 Task: Open Card Manufacturing Performance Review in Board SaaS Sales Strategies to Workspace Crowdfunding Platforms and add a team member Softage.1@softage.net, a label Orange, a checklist Artificial Intelligence, an attachment from your computer, a color Orange and finally, add a card description 'Research and develop new pricing strategy for premium product line' and a comment 'Let us approach this task with a sense of urgency and importance, recognizing the impact it has on the overall project.'. Add a start date 'Jan 01, 1900' with a due date 'Jan 08, 1900'
Action: Mouse moved to (232, 136)
Screenshot: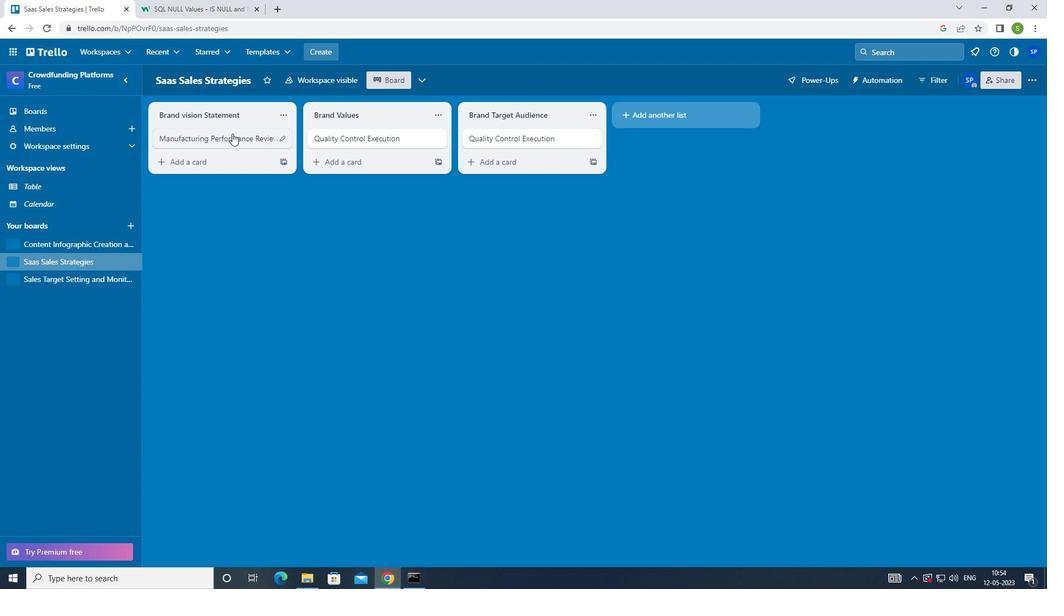
Action: Mouse pressed left at (232, 136)
Screenshot: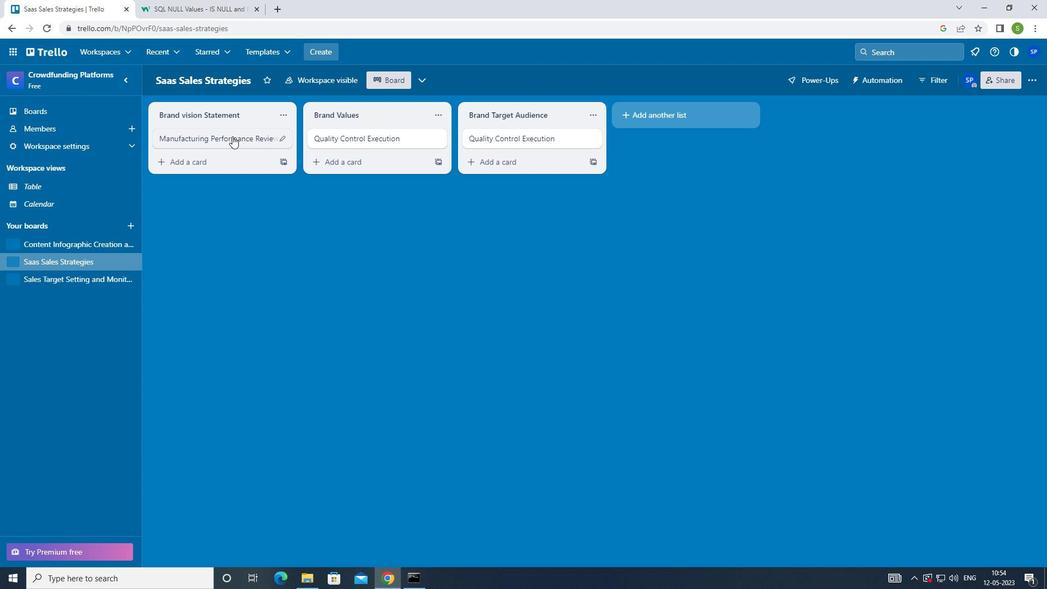 
Action: Mouse moved to (673, 133)
Screenshot: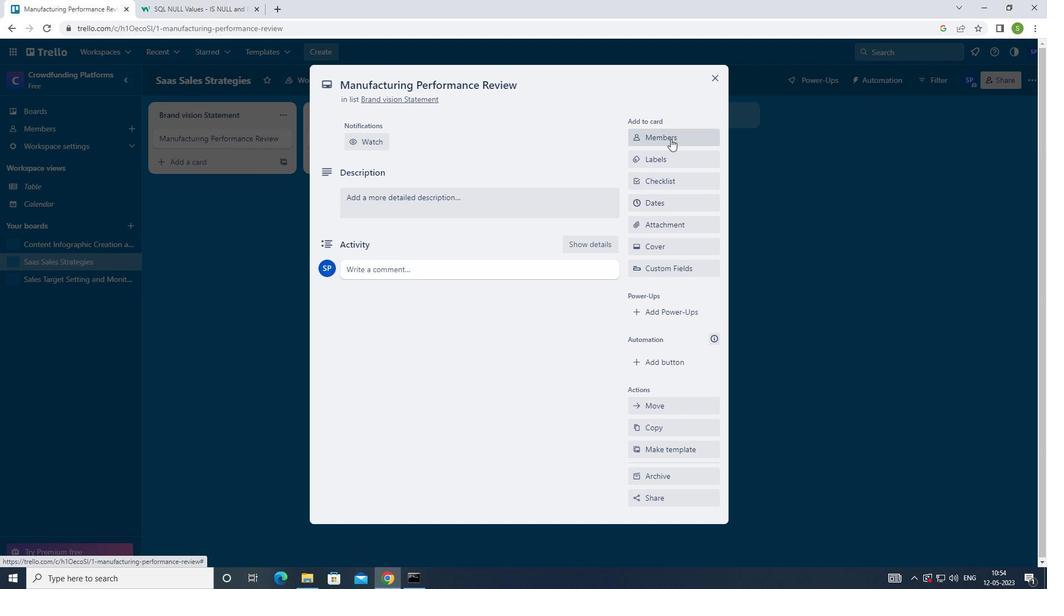 
Action: Mouse pressed left at (673, 133)
Screenshot: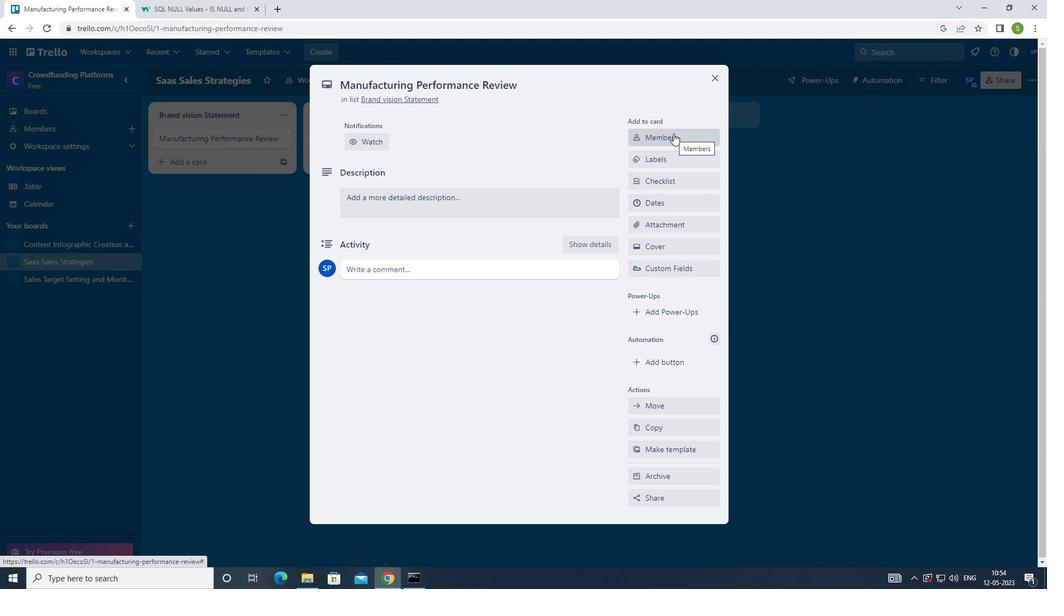 
Action: Mouse moved to (512, 273)
Screenshot: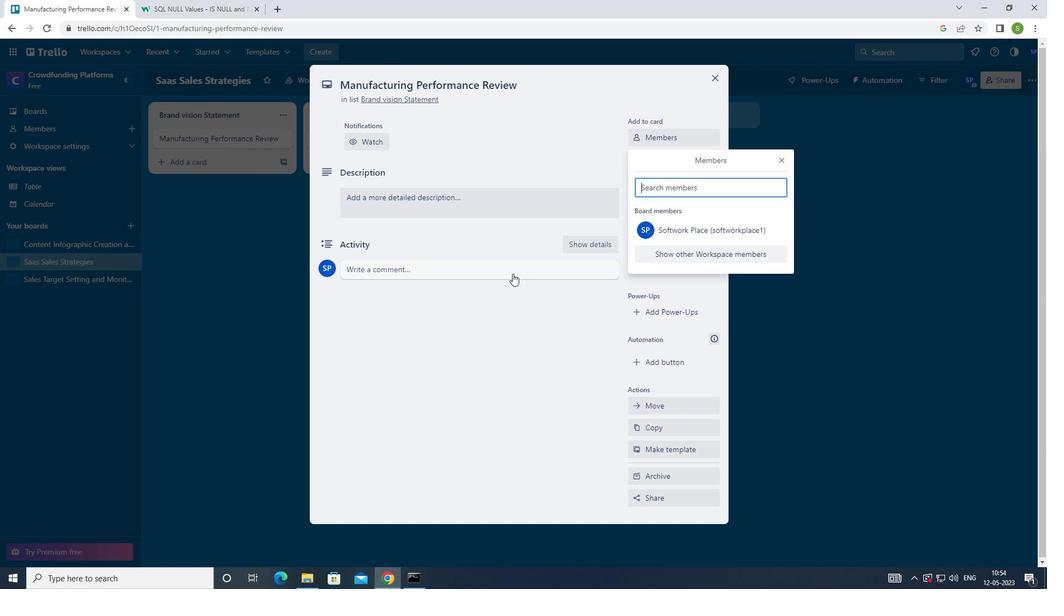 
Action: Key pressed <Key.shift>SOFT.1<Key.shift>@SOFTAGE.NET
Screenshot: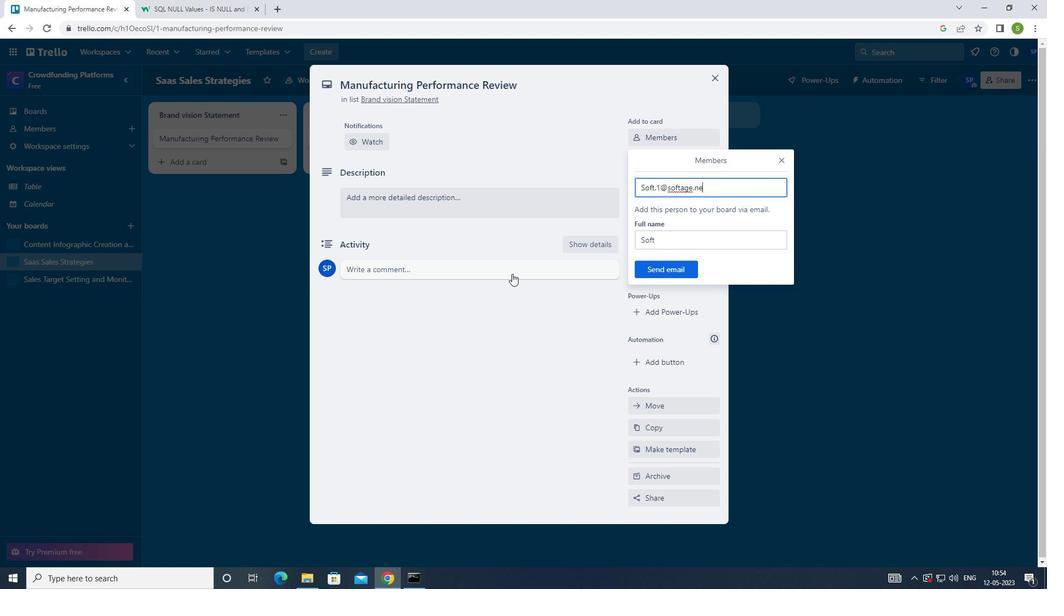 
Action: Mouse moved to (654, 184)
Screenshot: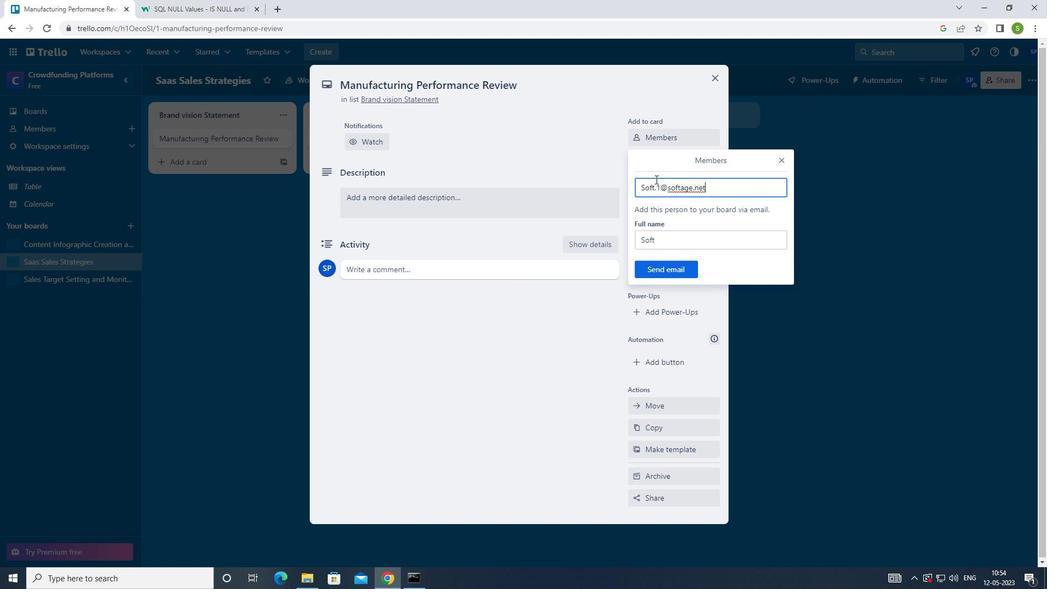 
Action: Mouse pressed left at (654, 184)
Screenshot: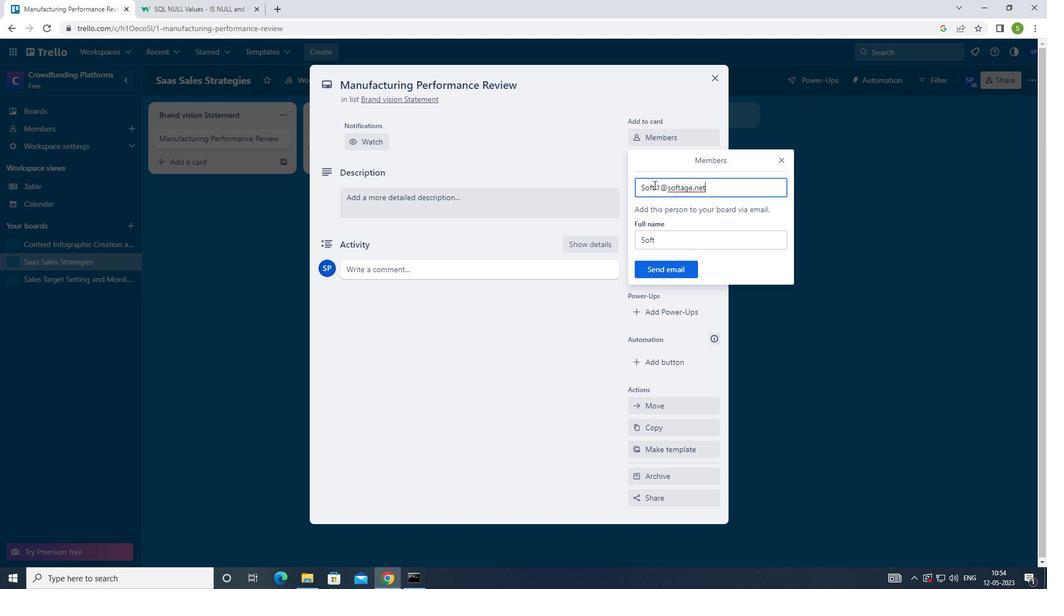 
Action: Mouse moved to (603, 170)
Screenshot: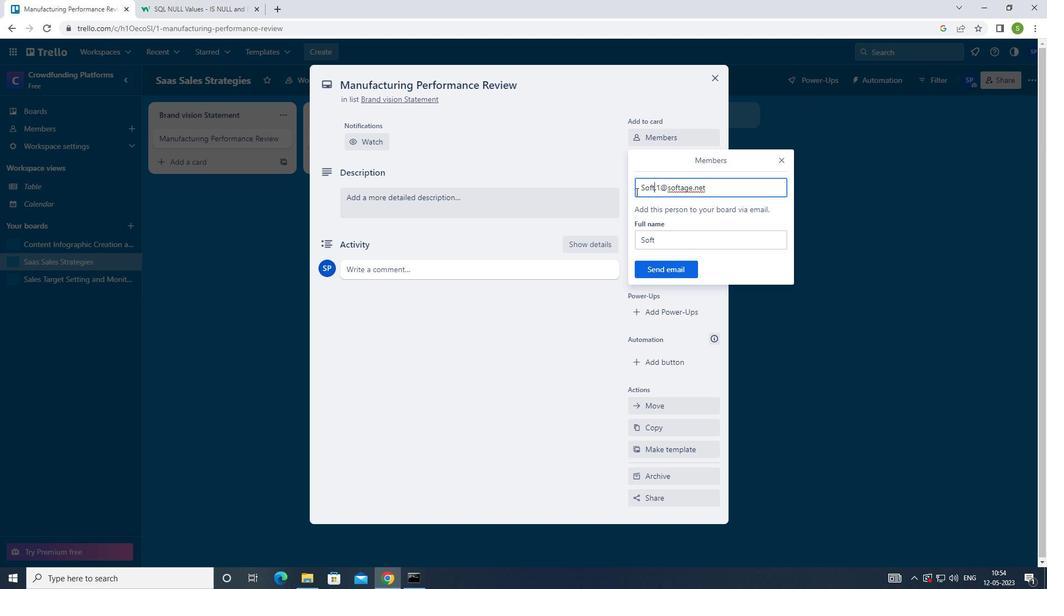 
Action: Key pressed AGE
Screenshot: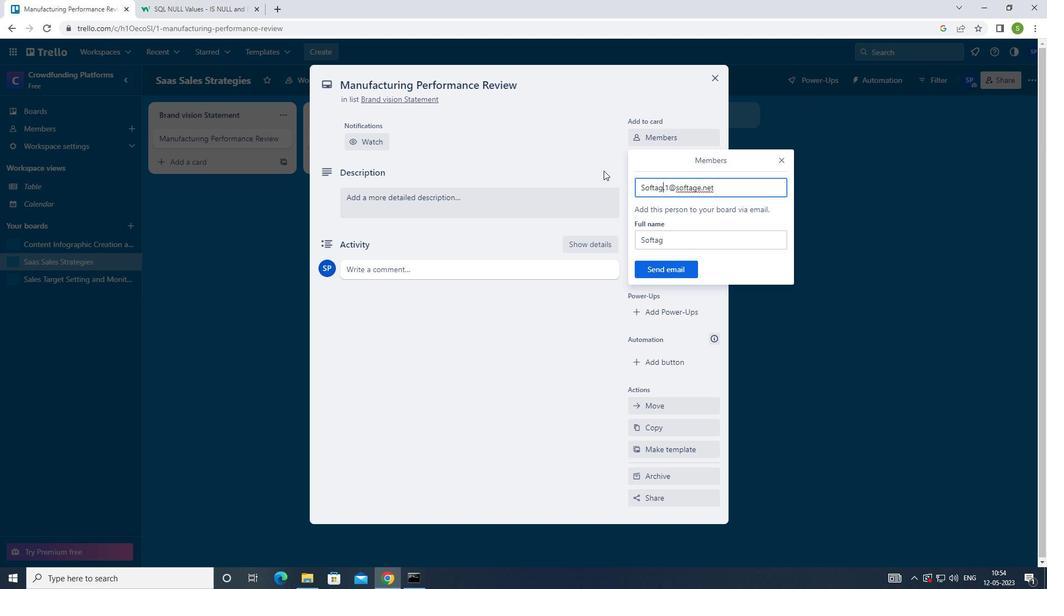 
Action: Mouse moved to (663, 266)
Screenshot: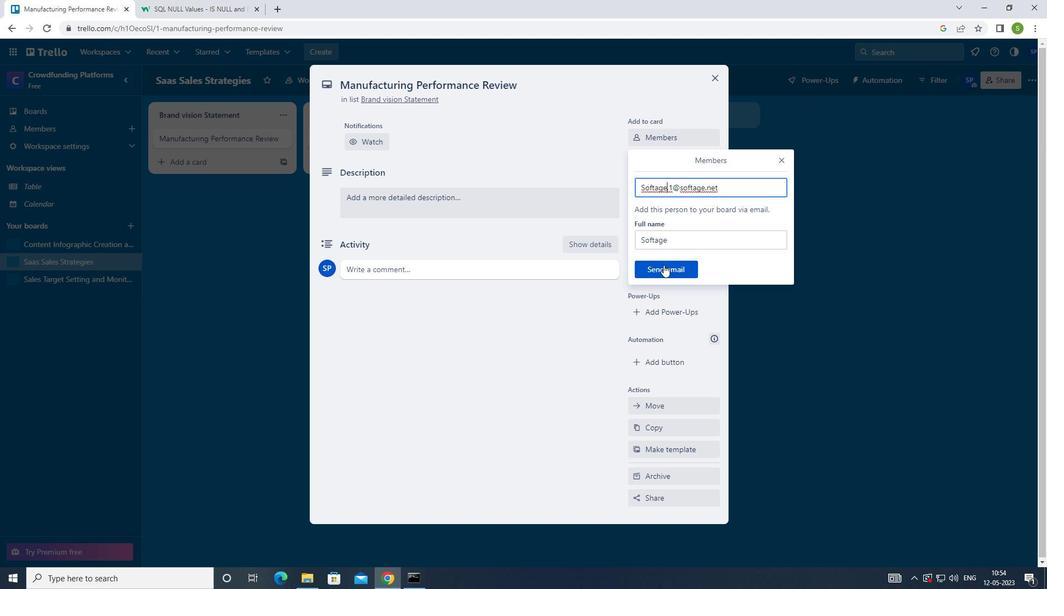 
Action: Mouse pressed left at (663, 266)
Screenshot: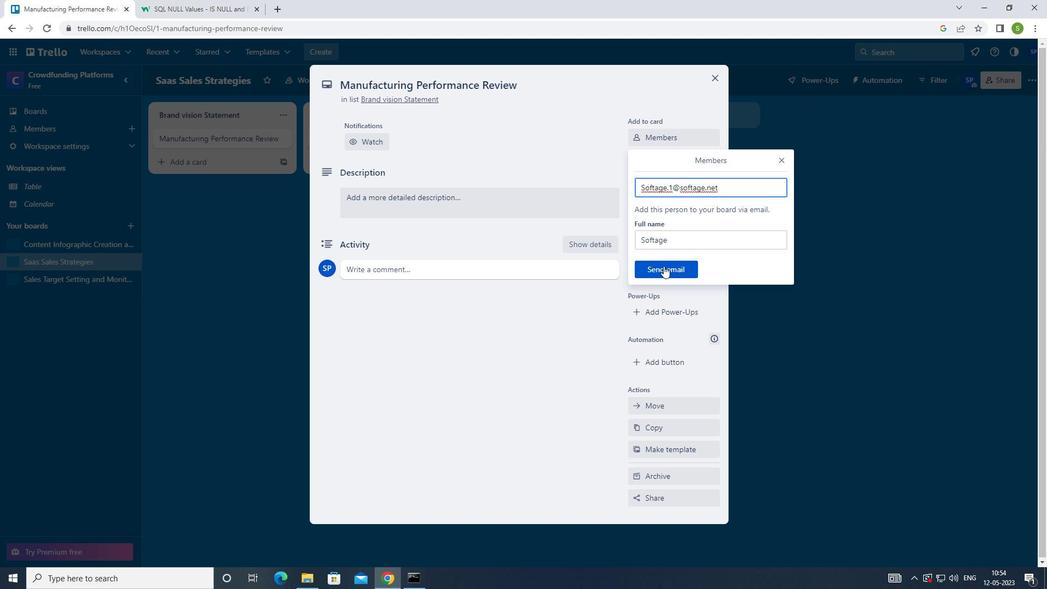 
Action: Mouse moved to (674, 196)
Screenshot: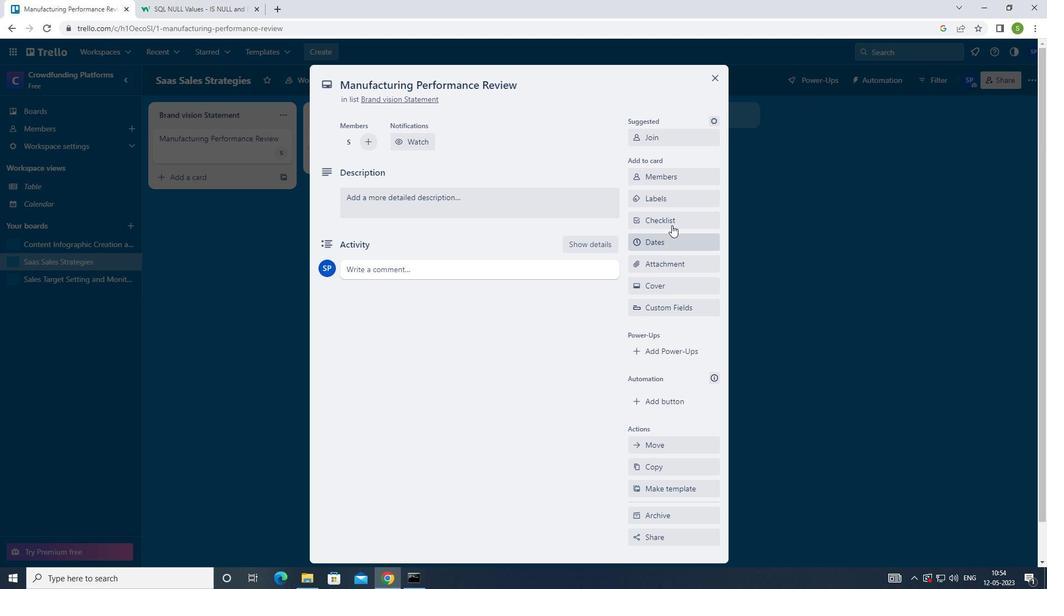 
Action: Mouse pressed left at (674, 196)
Screenshot: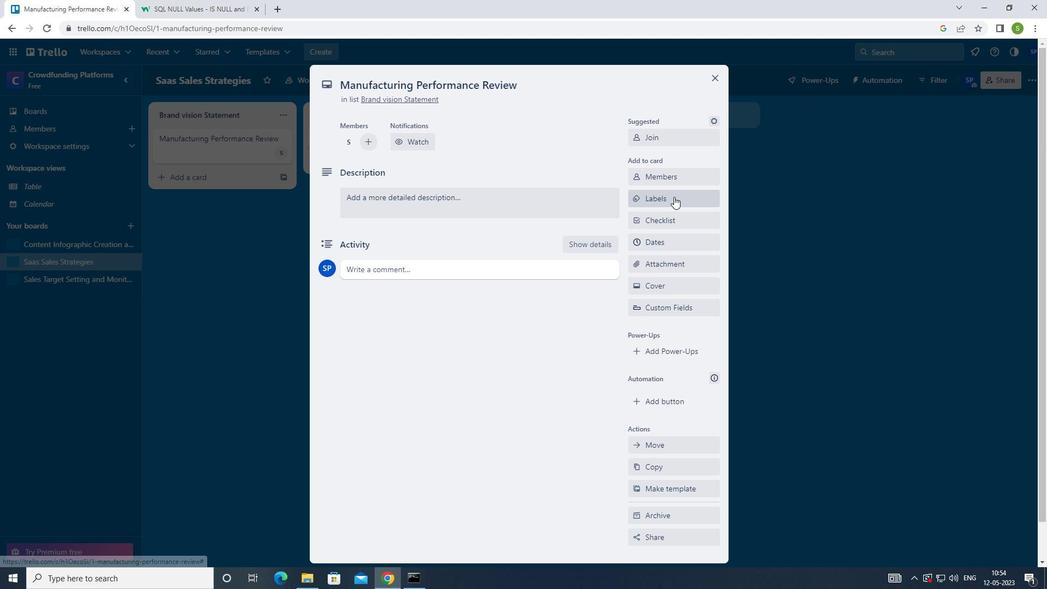 
Action: Mouse moved to (663, 310)
Screenshot: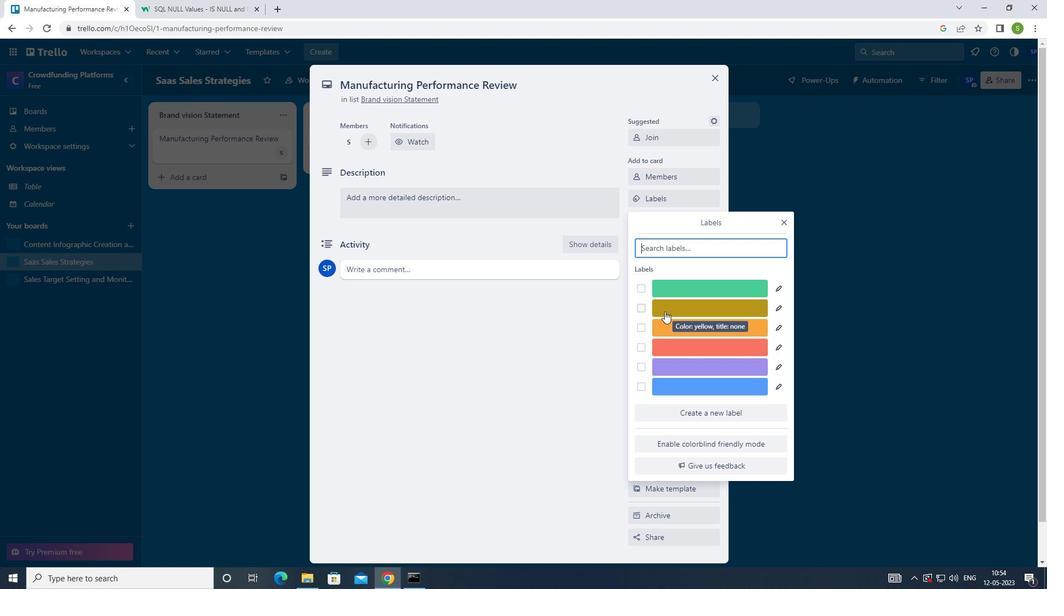 
Action: Key pressed O
Screenshot: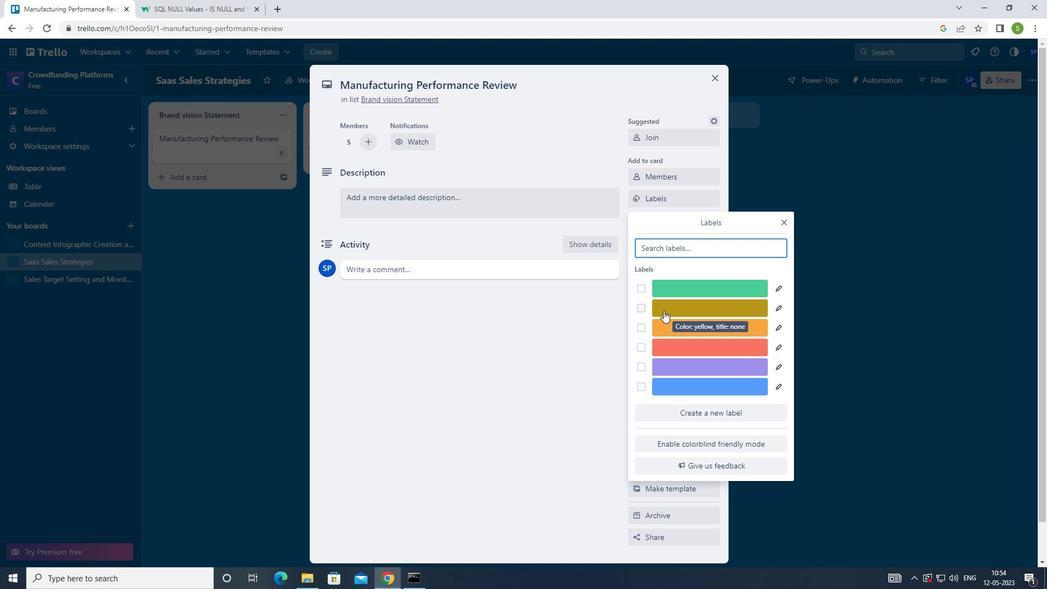
Action: Mouse moved to (661, 309)
Screenshot: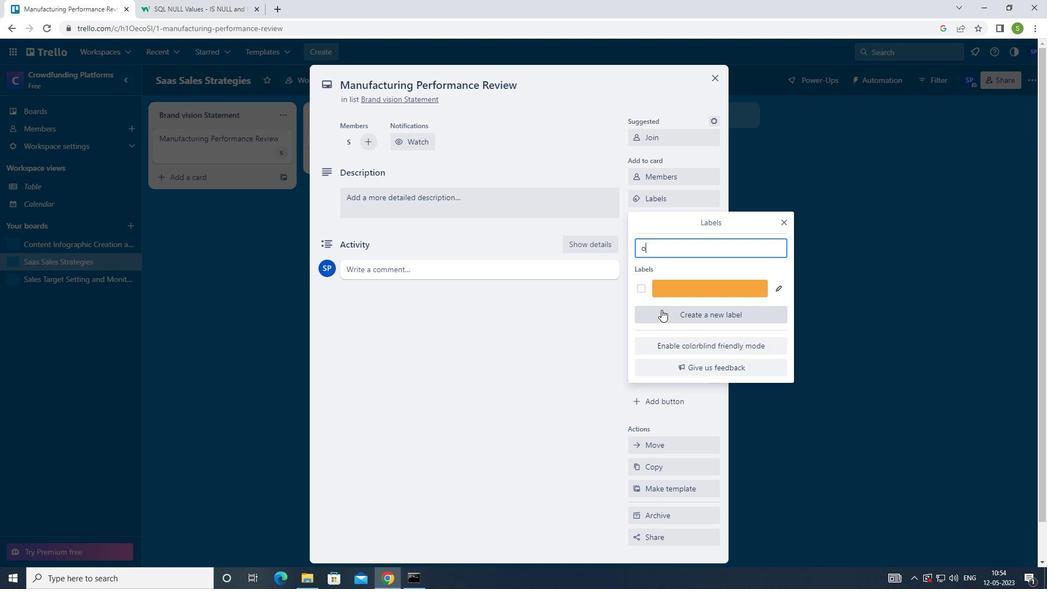 
Action: Key pressed RA
Screenshot: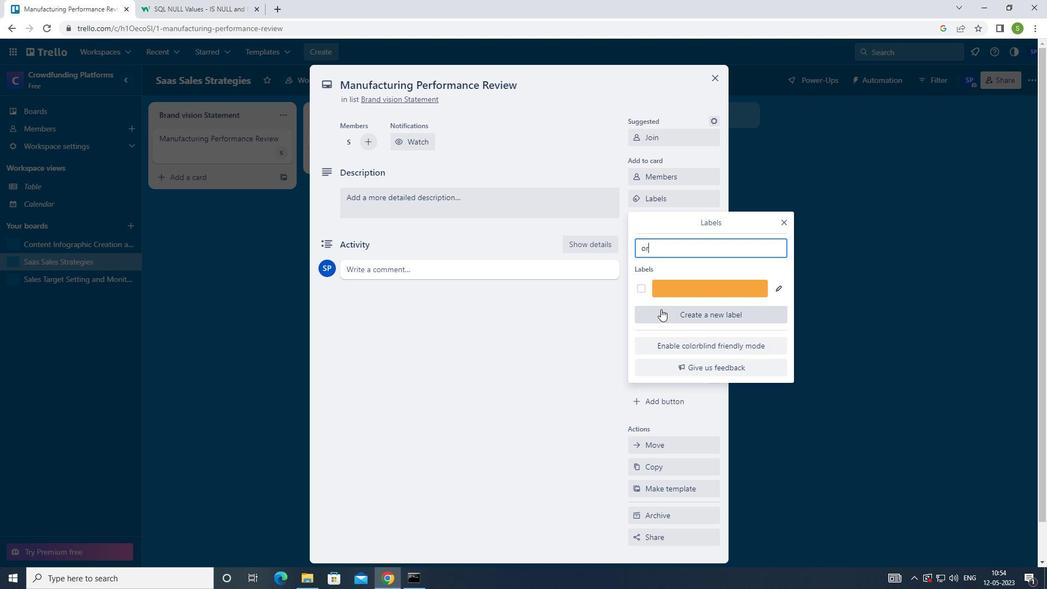 
Action: Mouse moved to (660, 309)
Screenshot: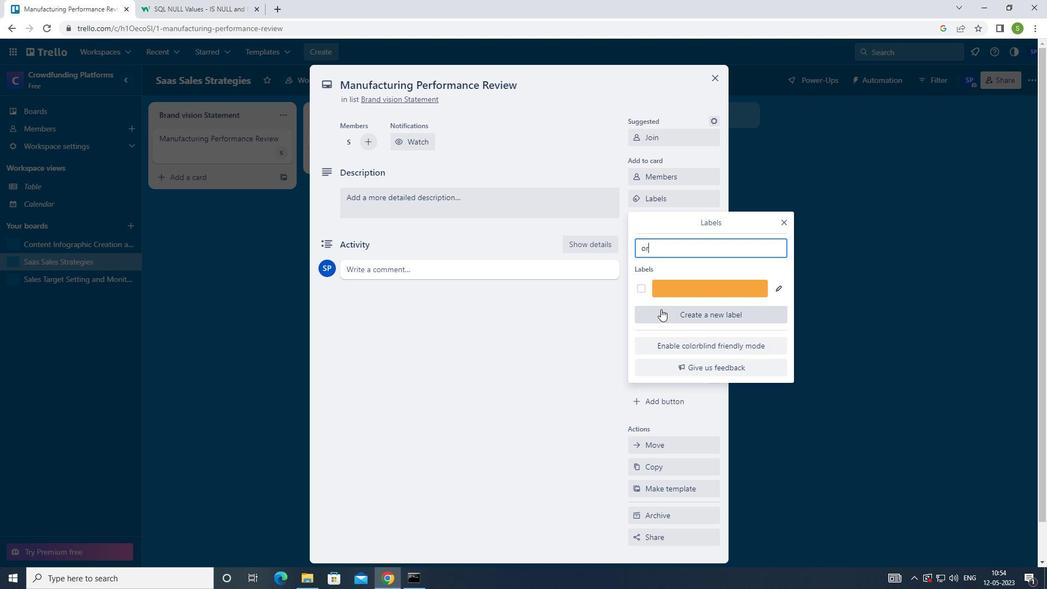
Action: Key pressed N
Screenshot: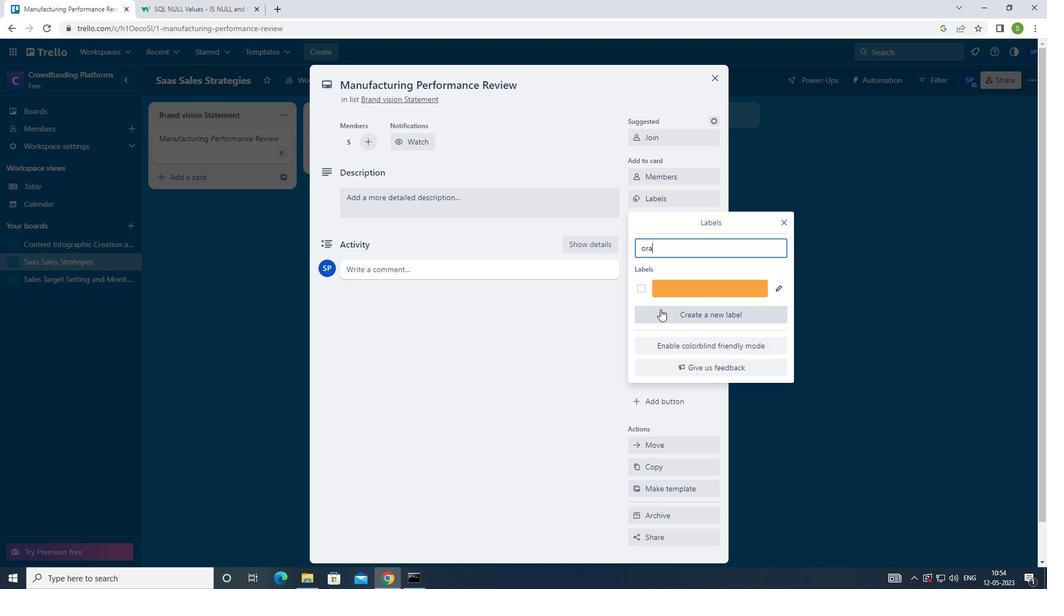 
Action: Mouse moved to (660, 308)
Screenshot: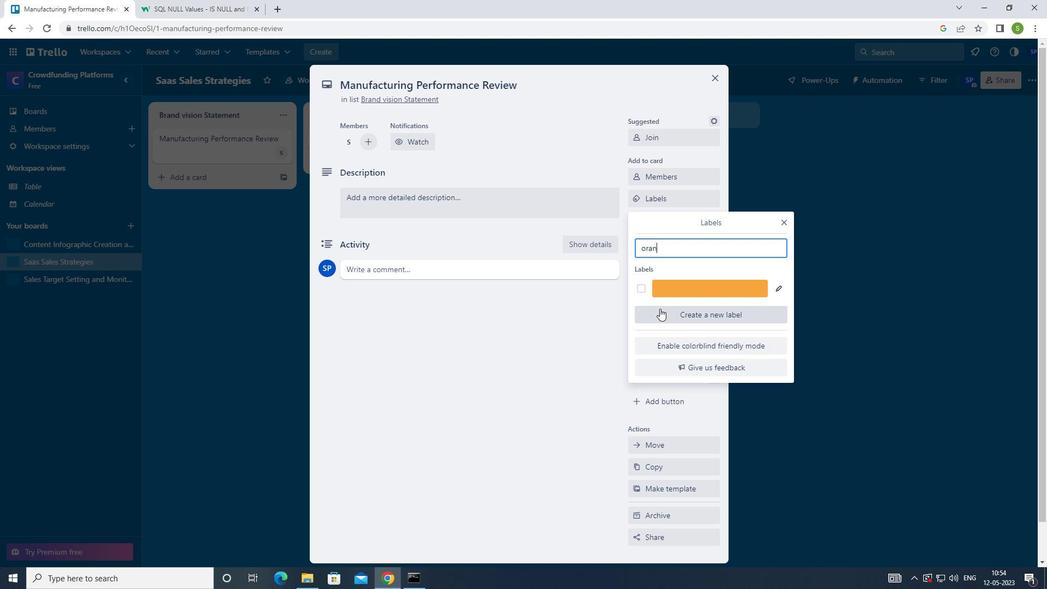 
Action: Key pressed GE
Screenshot: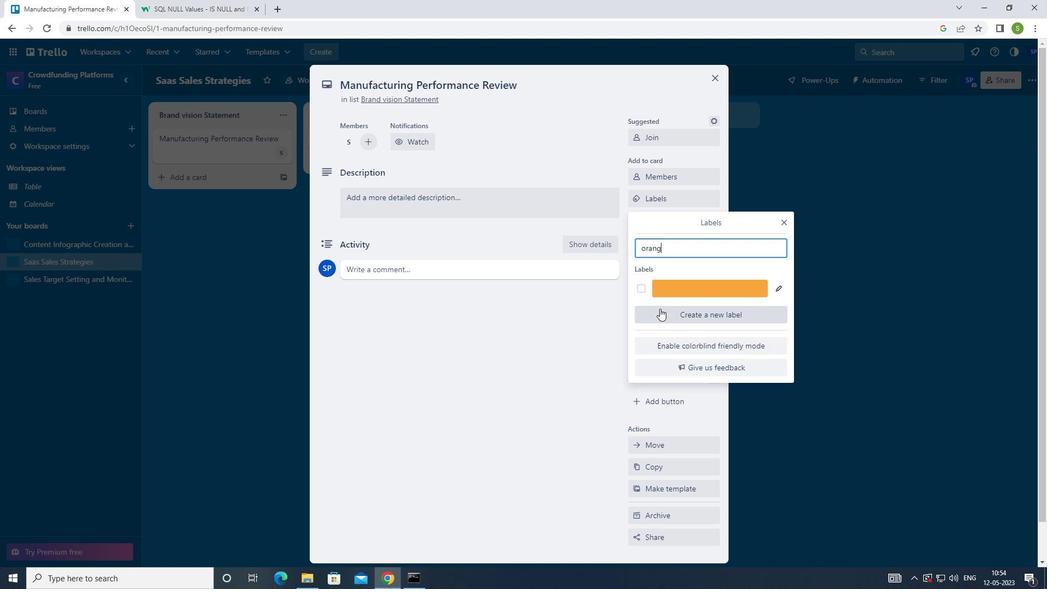 
Action: Mouse moved to (642, 289)
Screenshot: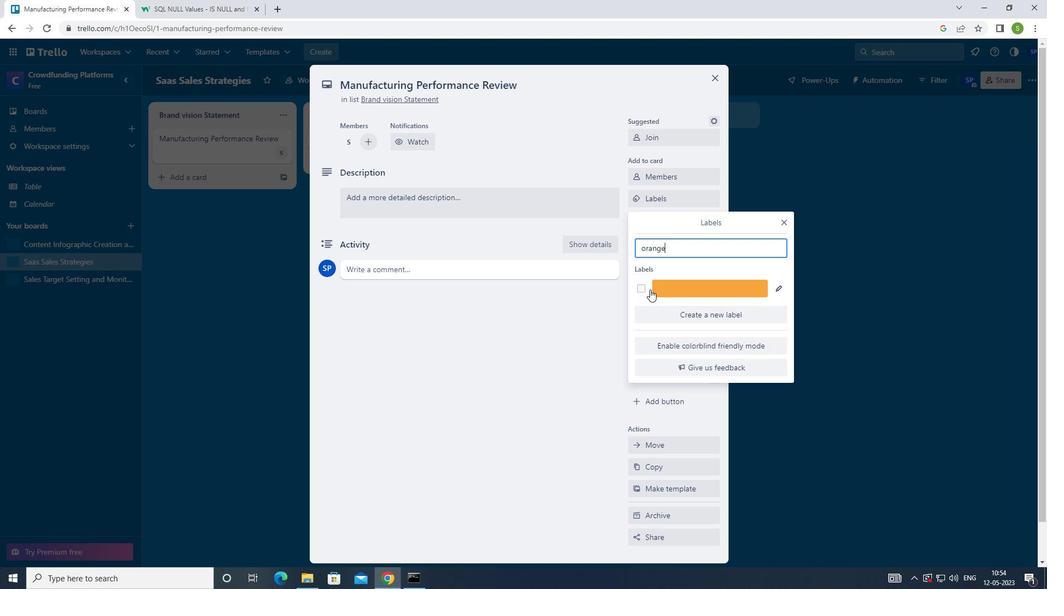 
Action: Mouse pressed left at (642, 289)
Screenshot: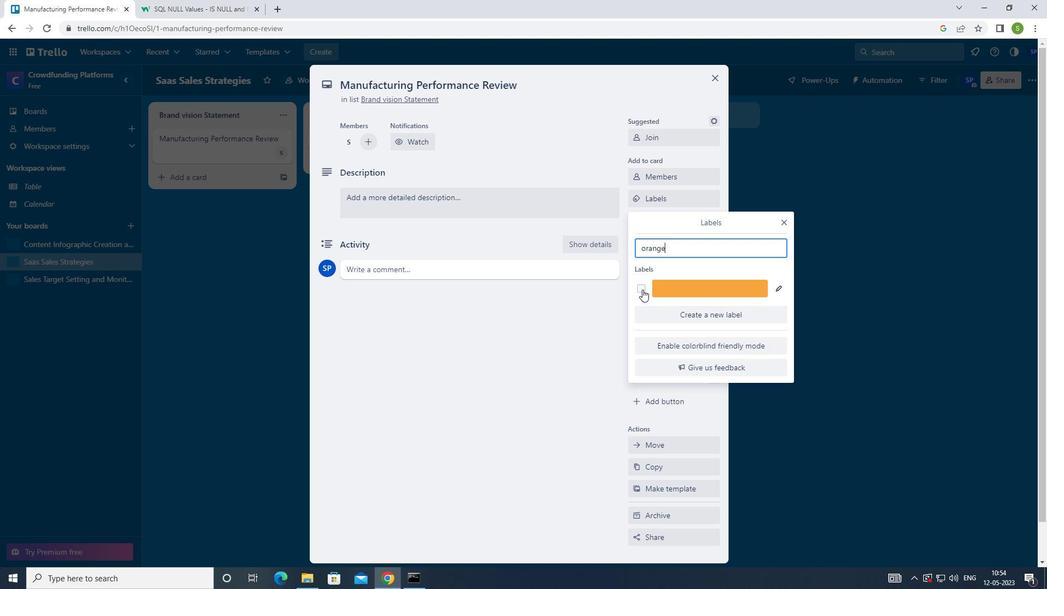 
Action: Mouse moved to (711, 322)
Screenshot: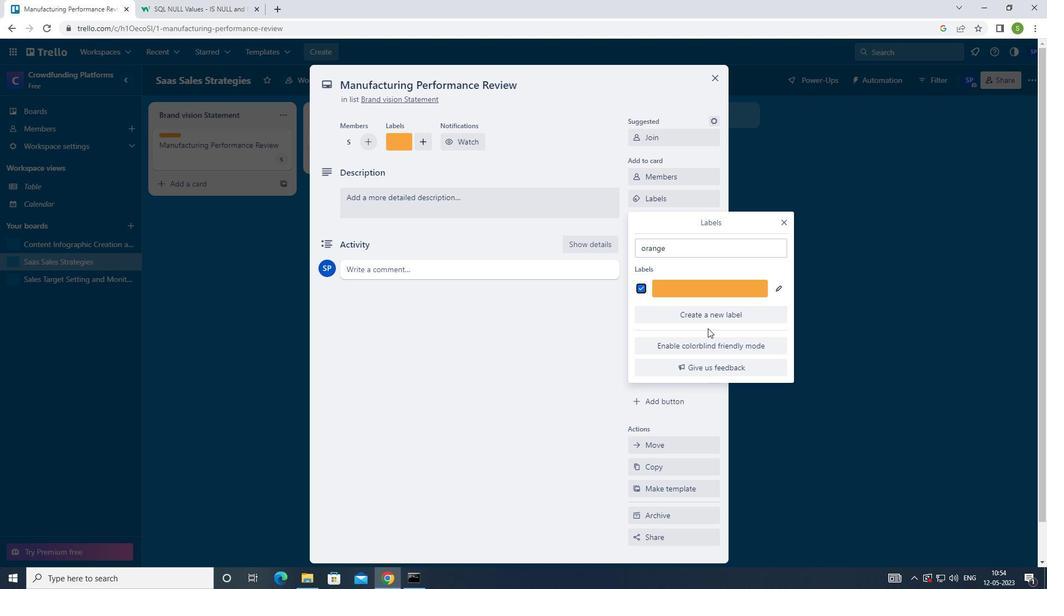 
Action: Mouse pressed left at (711, 322)
Screenshot: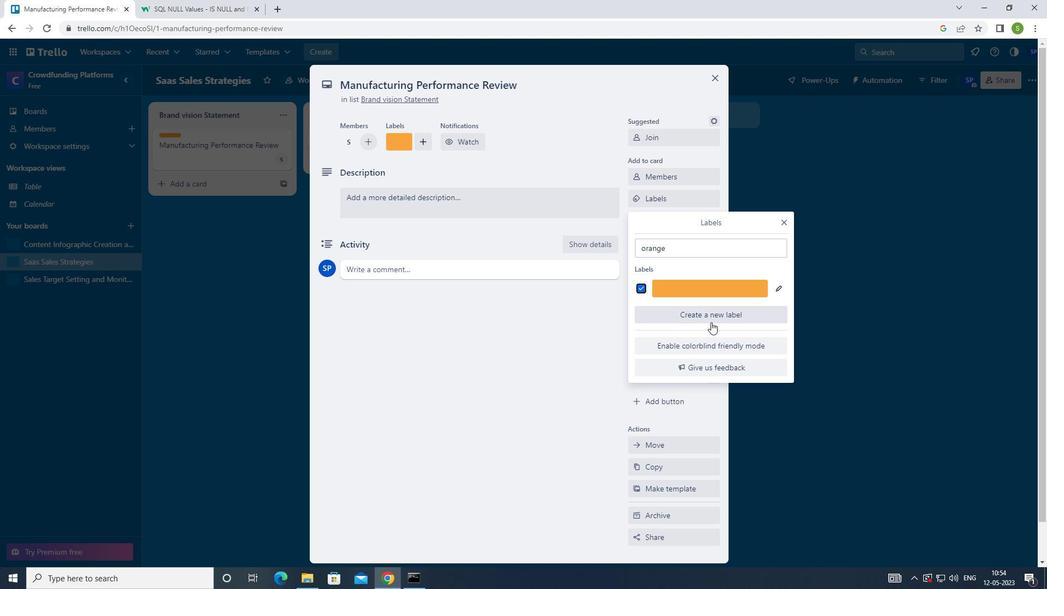 
Action: Mouse moved to (786, 225)
Screenshot: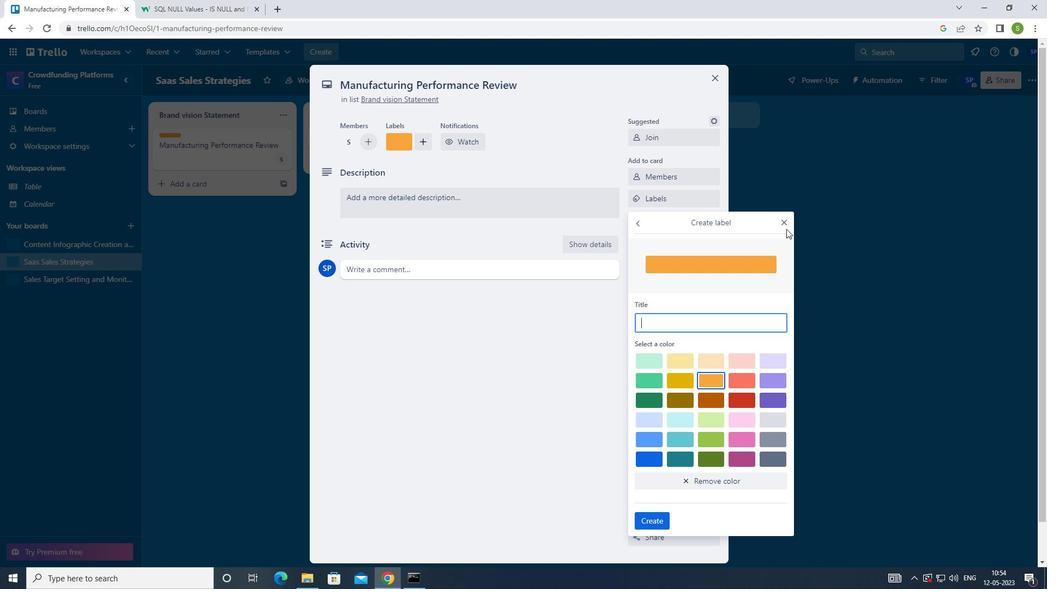 
Action: Mouse pressed left at (786, 225)
Screenshot: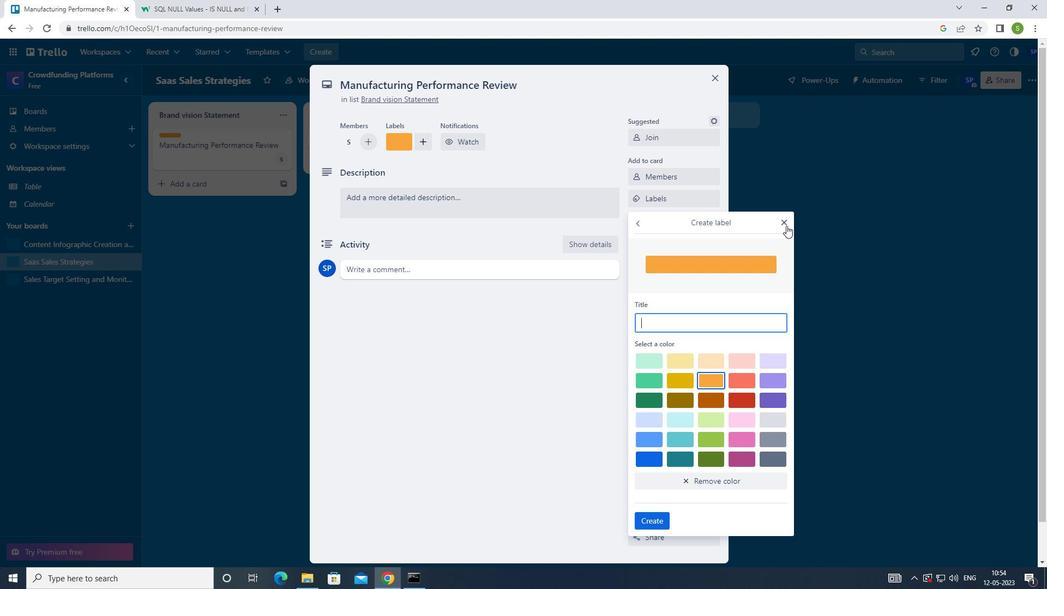 
Action: Mouse moved to (669, 217)
Screenshot: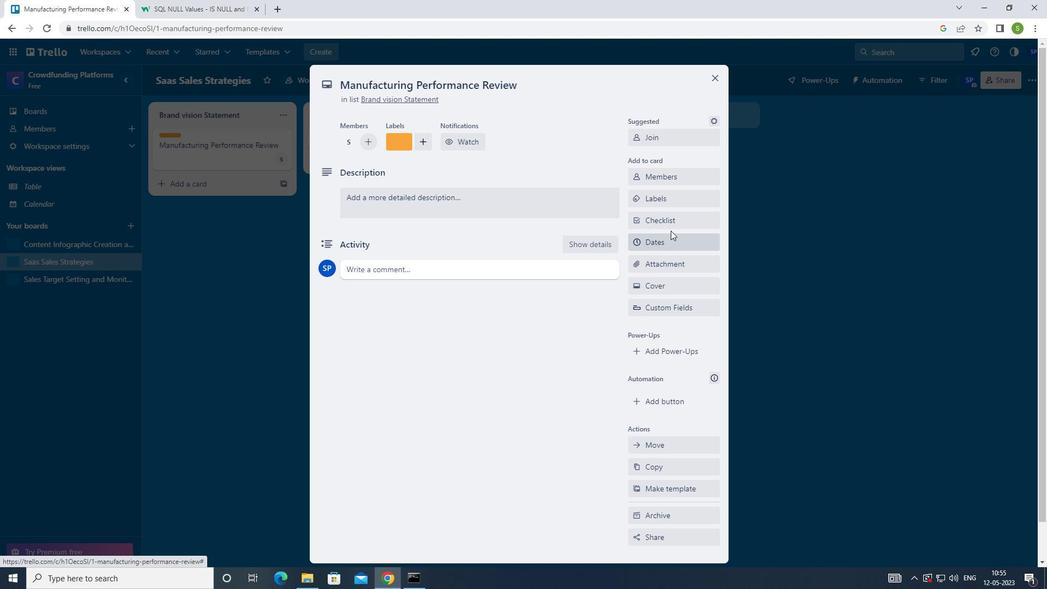 
Action: Mouse pressed left at (669, 217)
Screenshot: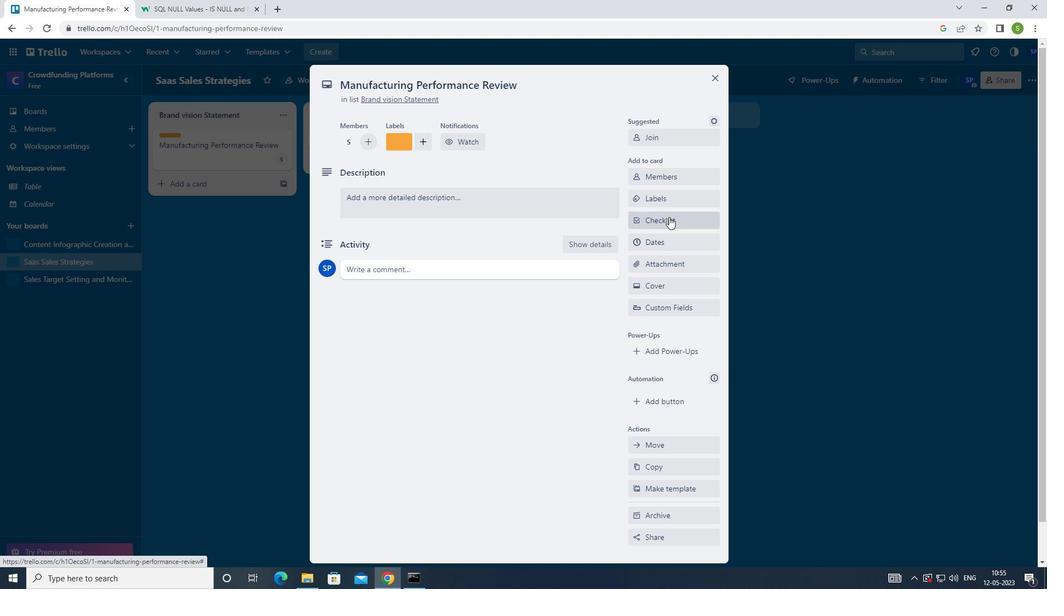 
Action: Mouse moved to (571, 284)
Screenshot: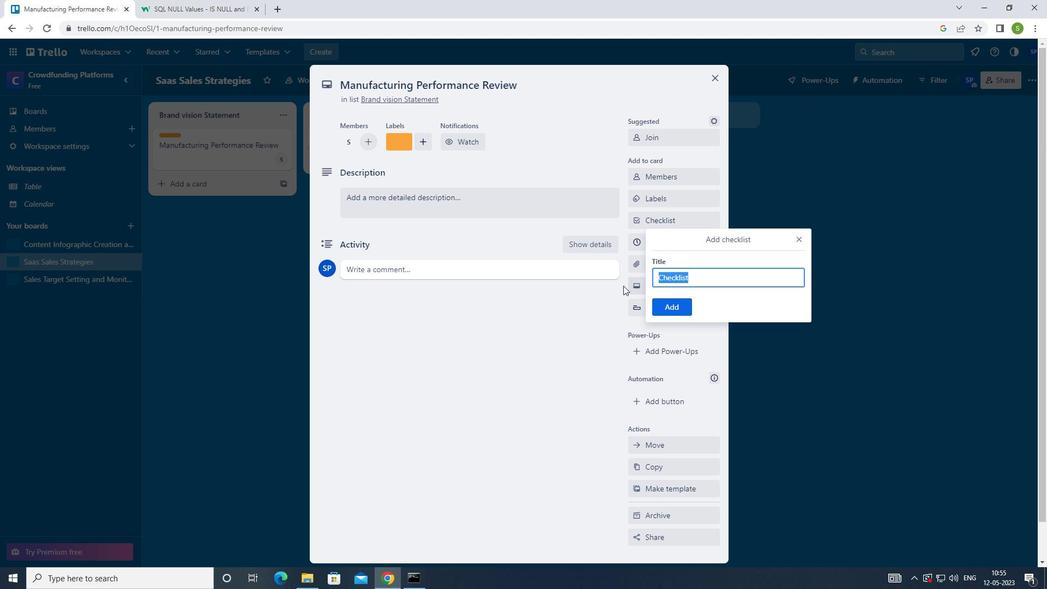 
Action: Key pressed <Key.shift>ARTIFICIAL<Key.space><Key.shift_r>INTELLIGENCE
Screenshot: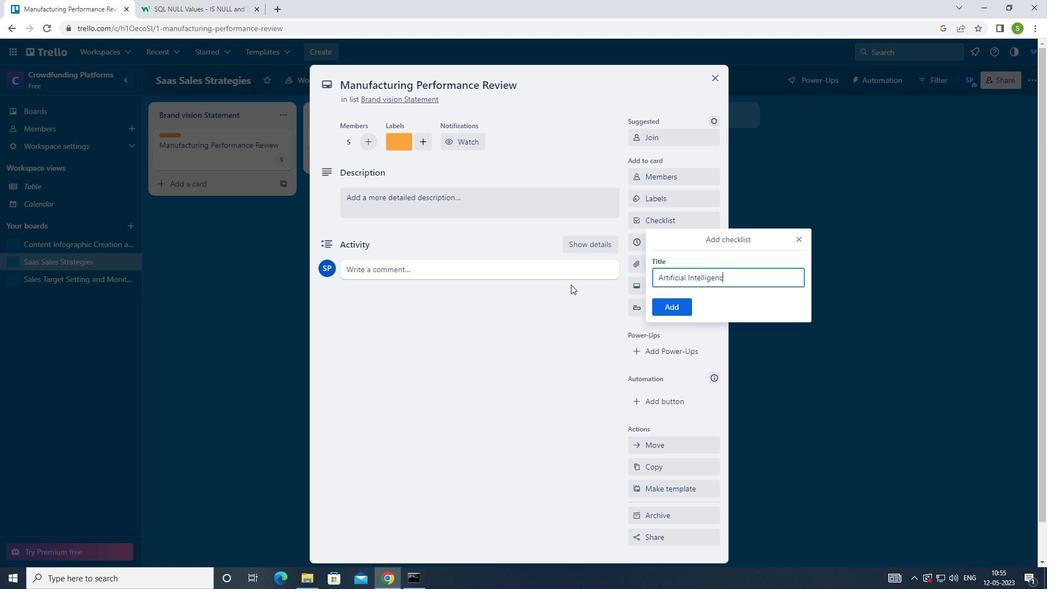 
Action: Mouse moved to (570, 282)
Screenshot: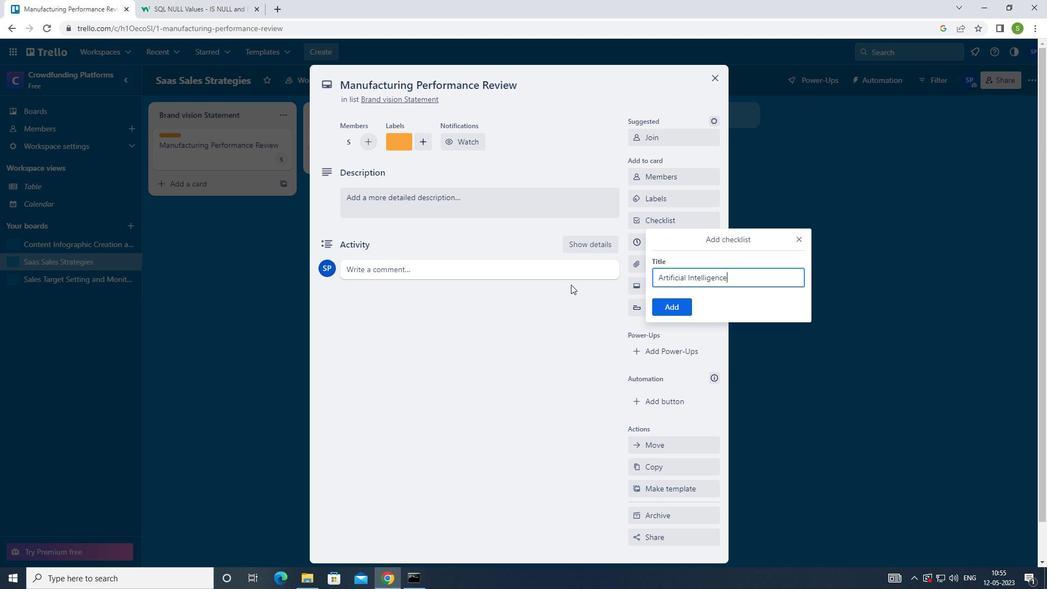 
Action: Key pressed <Key.enter>
Screenshot: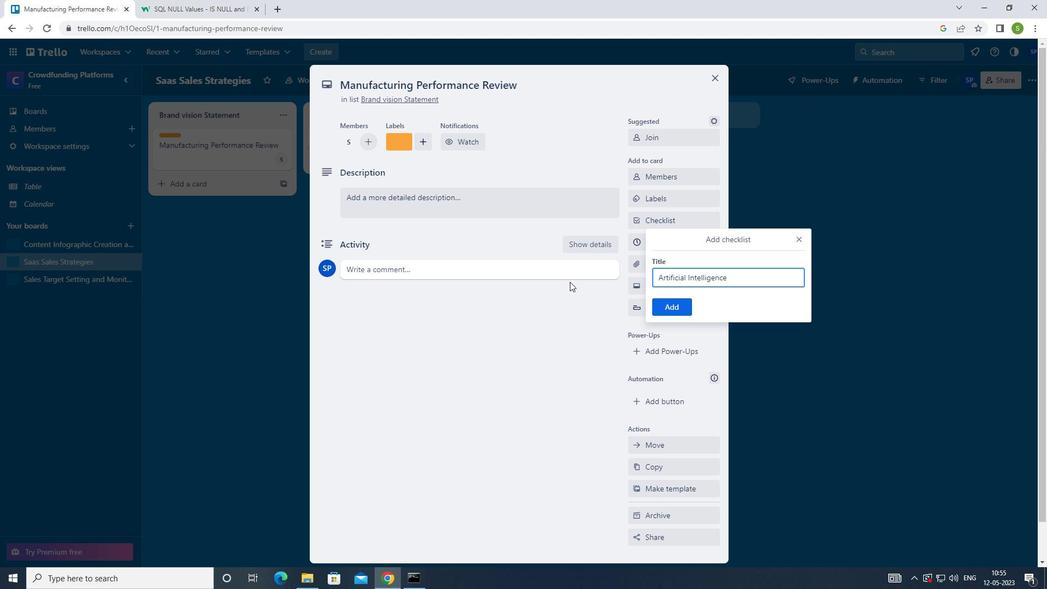 
Action: Mouse moved to (698, 266)
Screenshot: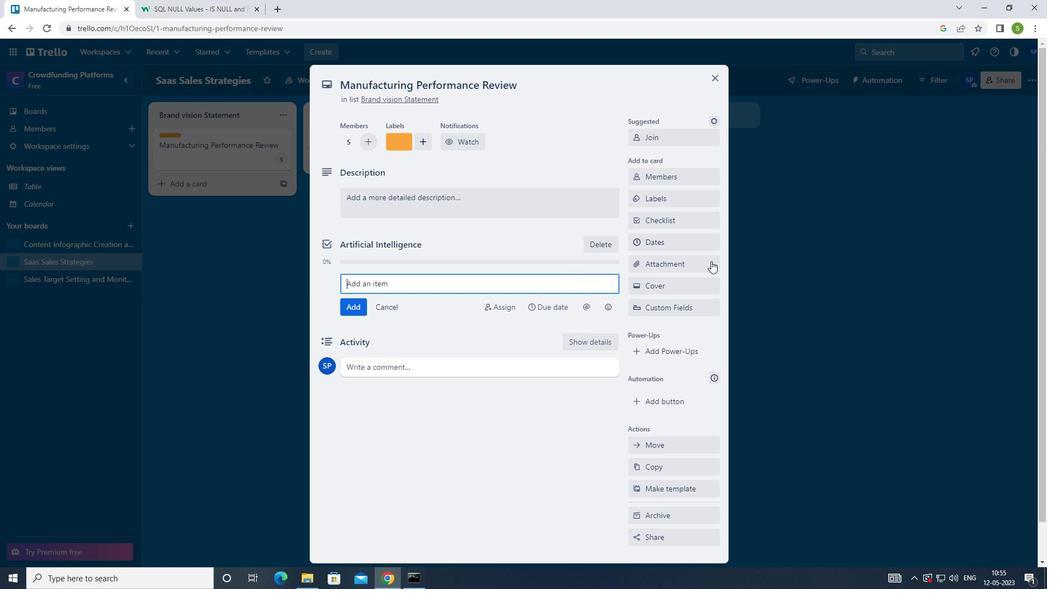 
Action: Mouse pressed left at (698, 266)
Screenshot: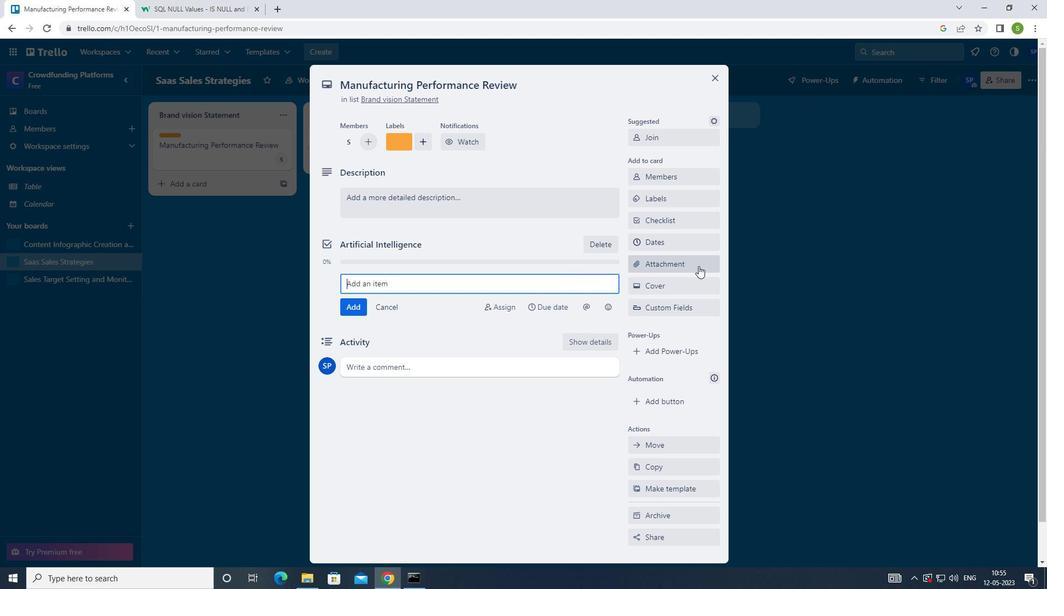 
Action: Mouse moved to (684, 310)
Screenshot: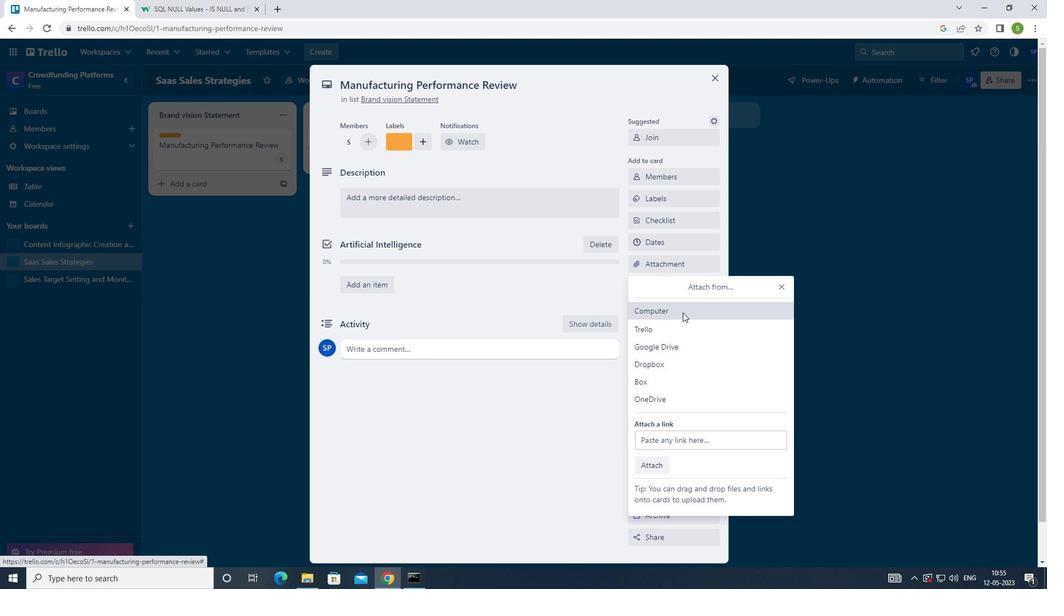 
Action: Mouse pressed left at (684, 310)
Screenshot: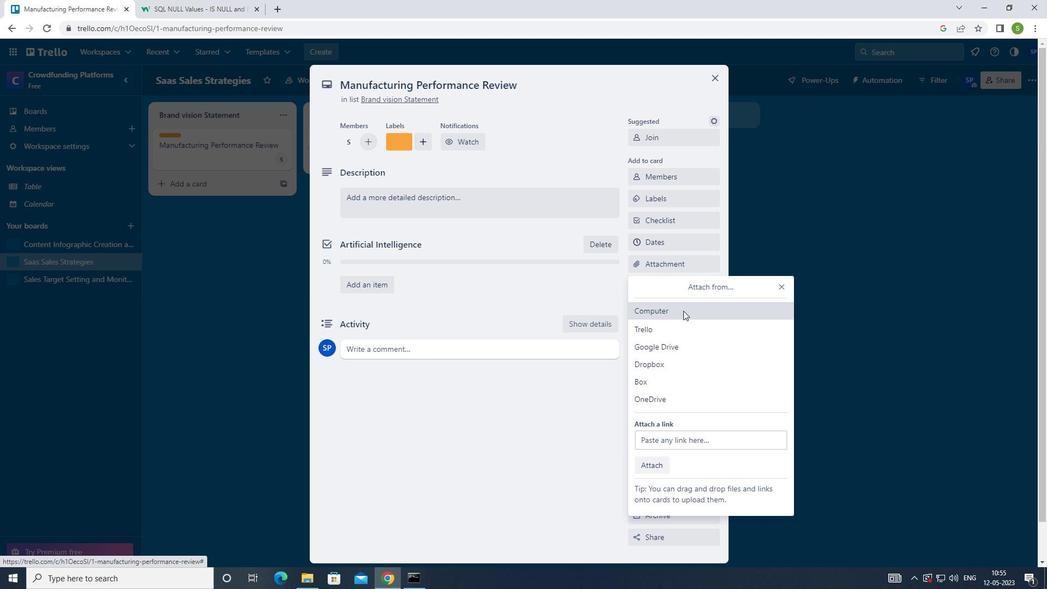 
Action: Mouse moved to (207, 77)
Screenshot: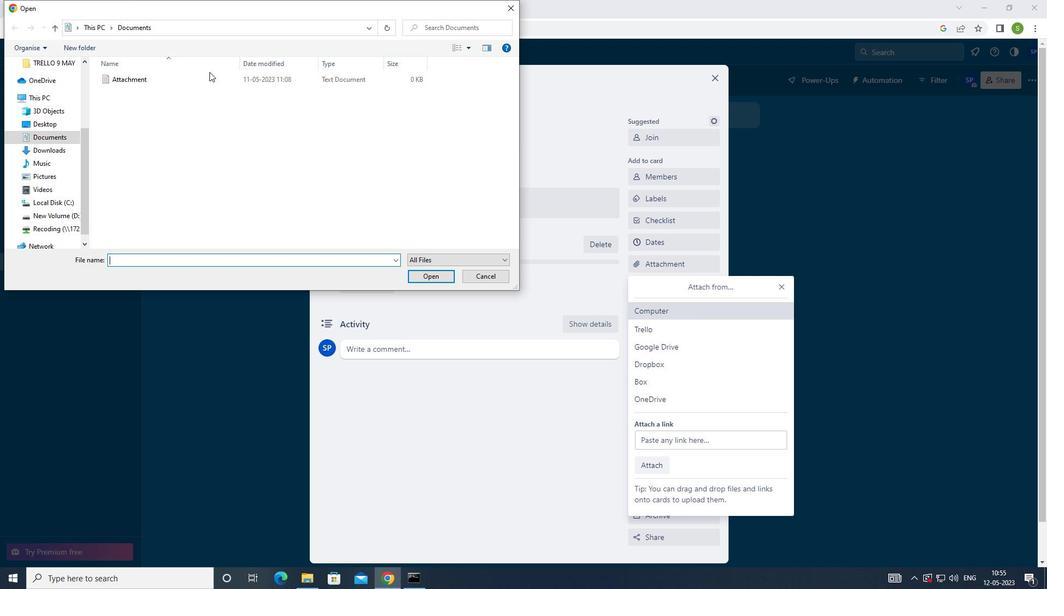 
Action: Mouse pressed left at (207, 77)
Screenshot: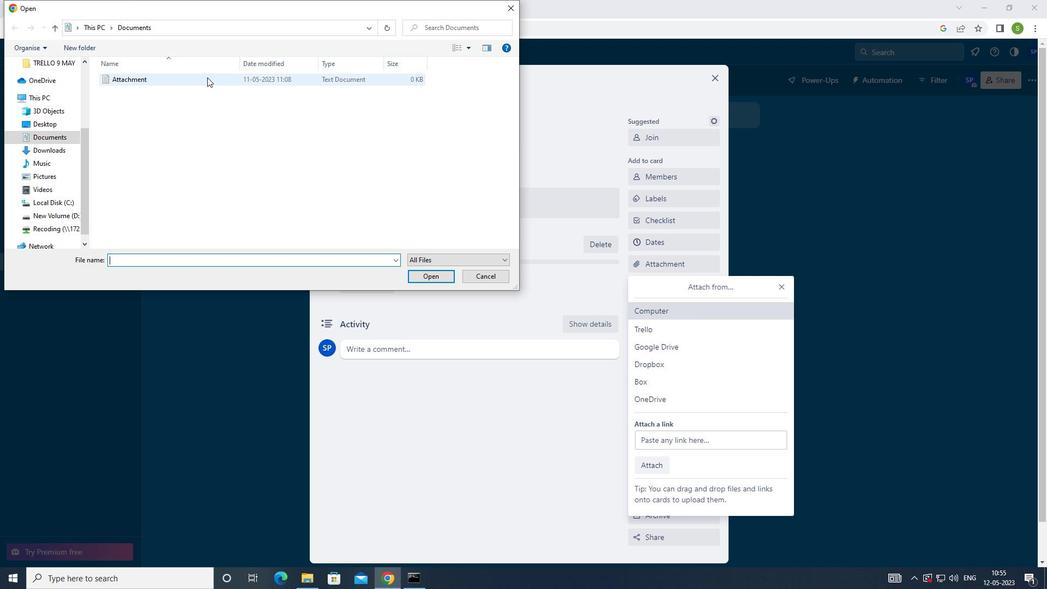 
Action: Mouse moved to (435, 277)
Screenshot: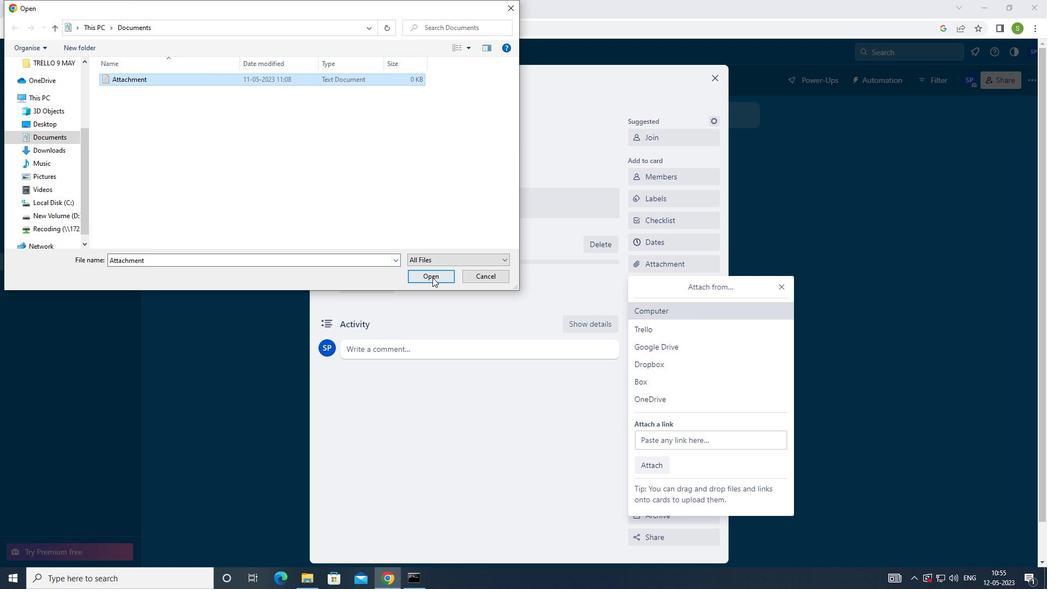 
Action: Mouse pressed left at (435, 277)
Screenshot: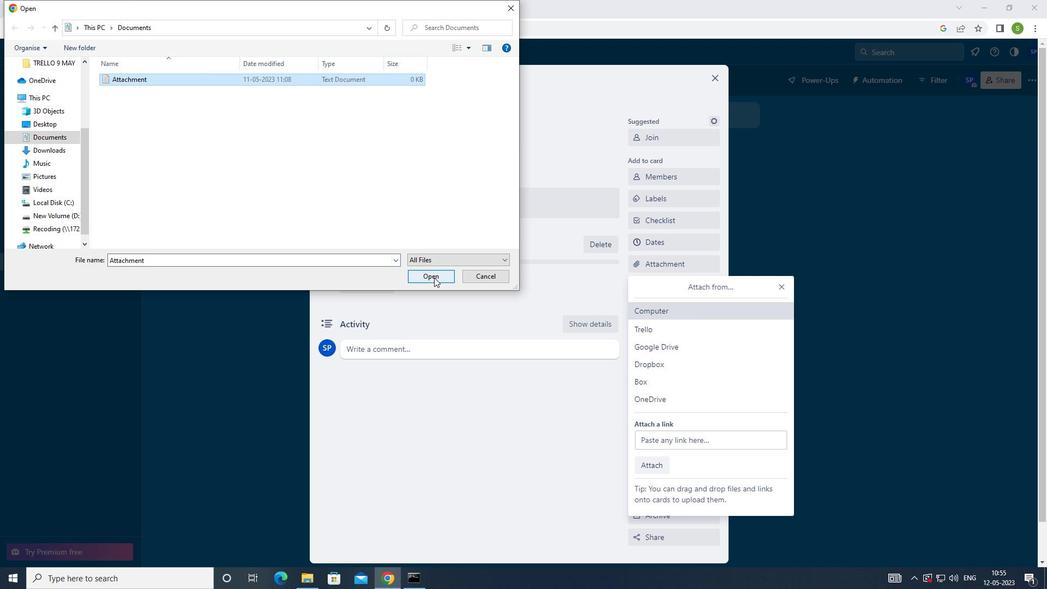 
Action: Mouse moved to (454, 199)
Screenshot: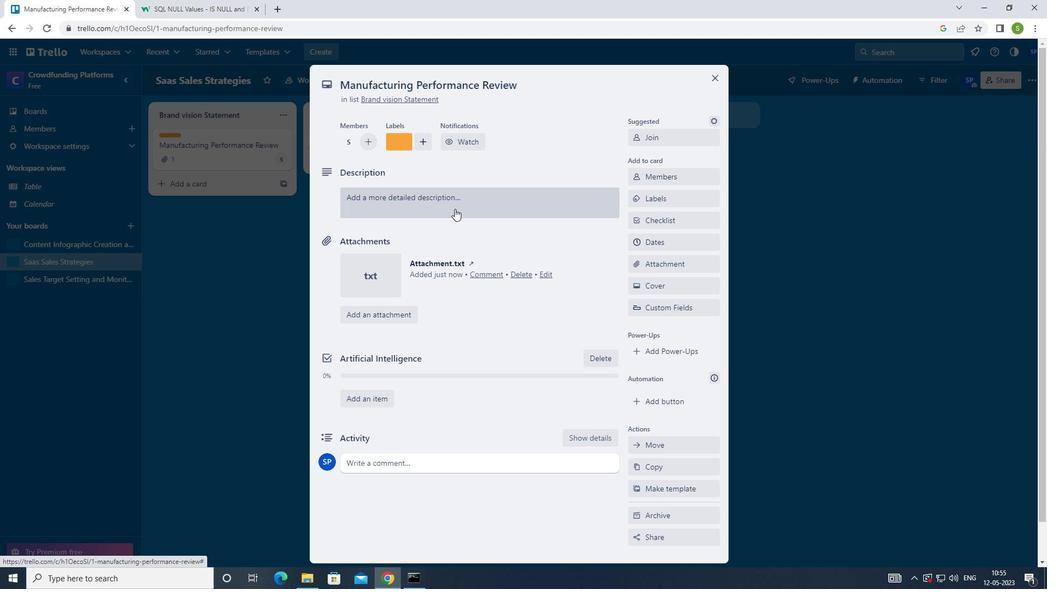 
Action: Mouse pressed left at (454, 199)
Screenshot: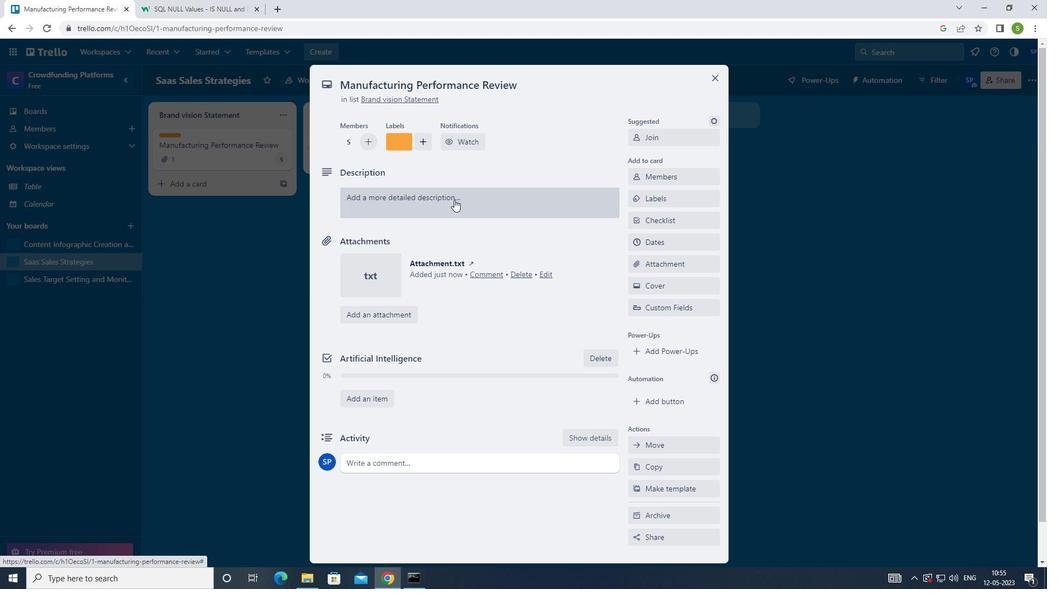 
Action: Mouse moved to (445, 286)
Screenshot: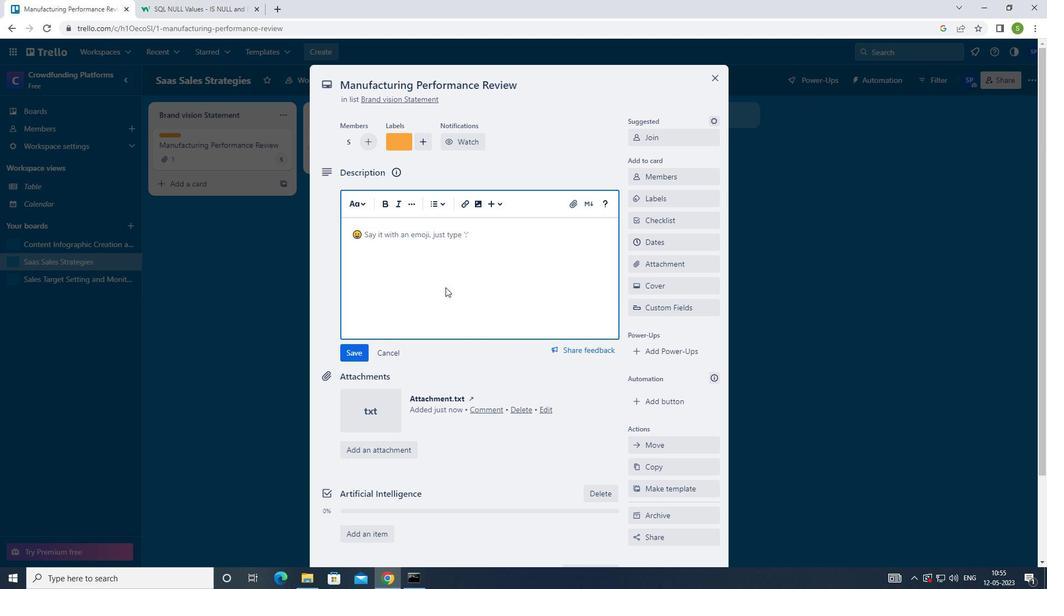 
Action: Key pressed <Key.shift>RESEARCH<Key.space>AND<Key.space><Key.shift>DE<Key.backspace><Key.backspace>DEVELOP<Key.space>NEW<Key.space>PRO<Key.backspace>ICING<Key.space>STRTEGY<Key.space>FOR<Key.space>PREMIUM<Key.space>PRODUCT<Key.space>LINE<Key.left><Key.left><Key.left><Key.left><Key.left><Key.left><Key.left><Key.left><Key.left><Key.left><Key.left><Key.left><Key.left><Key.left><Key.left><Key.left><Key.left><Key.left><Key.left><Key.left><Key.left><Key.left><Key.left><Key.left><Key.left><Key.left><Key.left><Key.left><Key.left>A<Key.right><Key.right><Key.right><Key.right><Key.right><Key.right><Key.right><Key.right><Key.right><Key.right><Key.right><Key.right><Key.right><Key.right><Key.right><Key.right><Key.right><Key.right><Key.right><Key.right><Key.right><Key.right><Key.right><Key.right><Key.right><Key.right><Key.right><Key.right><Key.right><Key.right>.
Screenshot: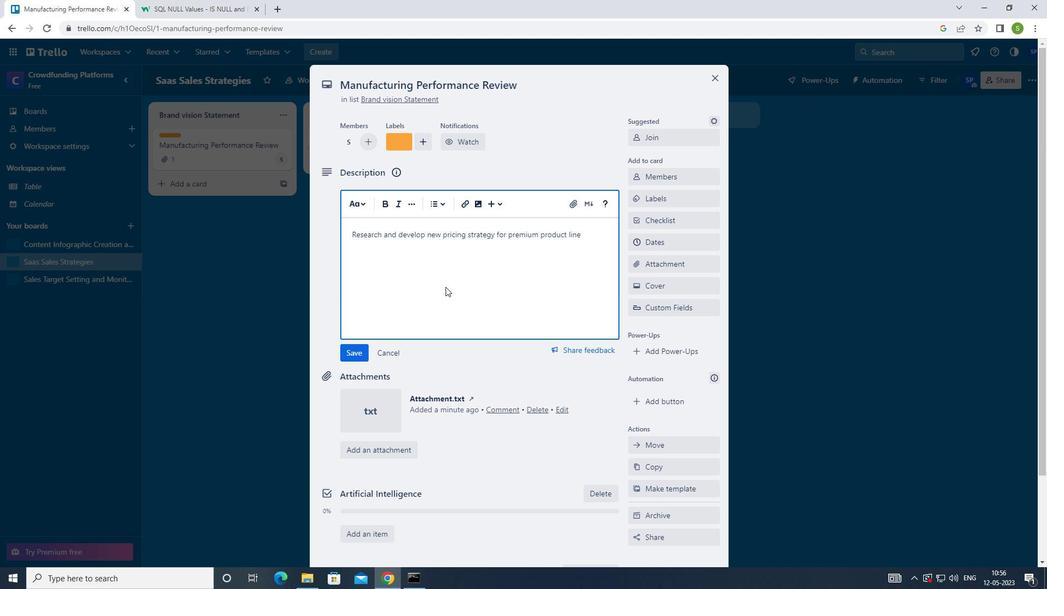 
Action: Mouse moved to (353, 349)
Screenshot: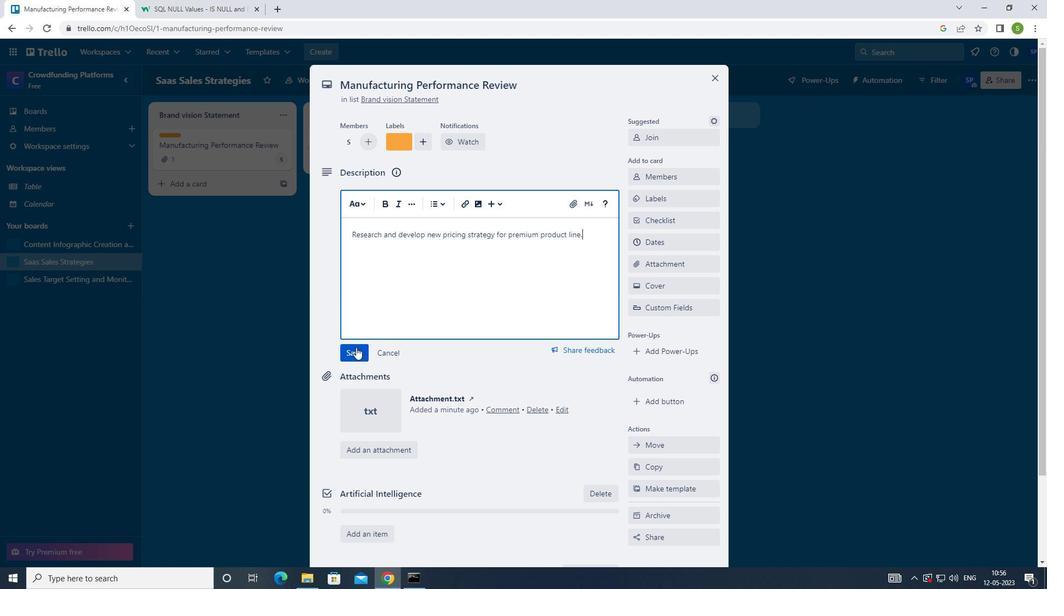 
Action: Mouse pressed left at (353, 349)
Screenshot: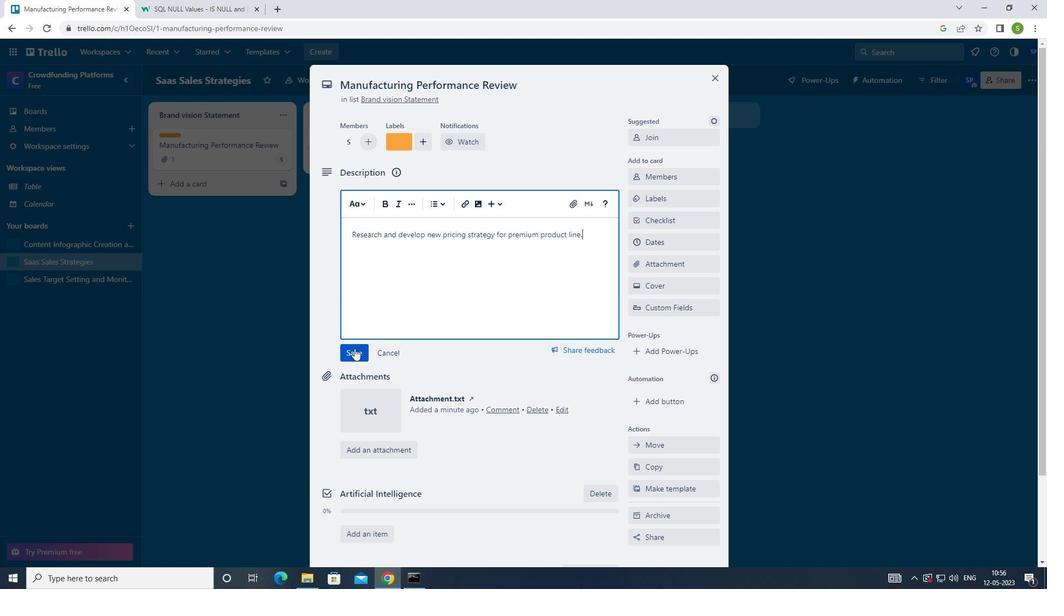 
Action: Mouse moved to (381, 446)
Screenshot: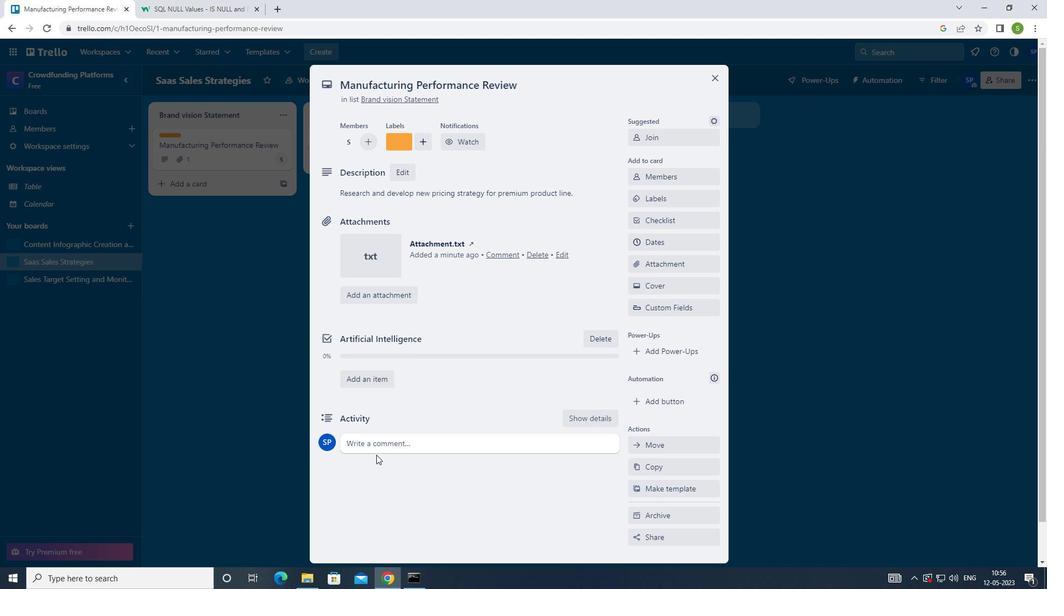 
Action: Mouse pressed left at (381, 446)
Screenshot: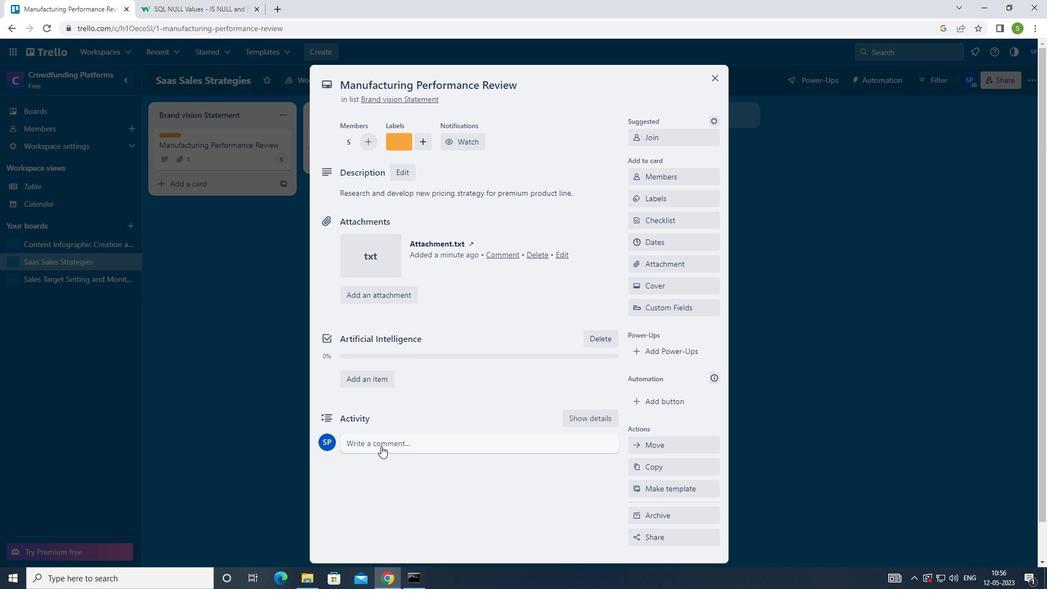 
Action: Mouse moved to (437, 381)
Screenshot: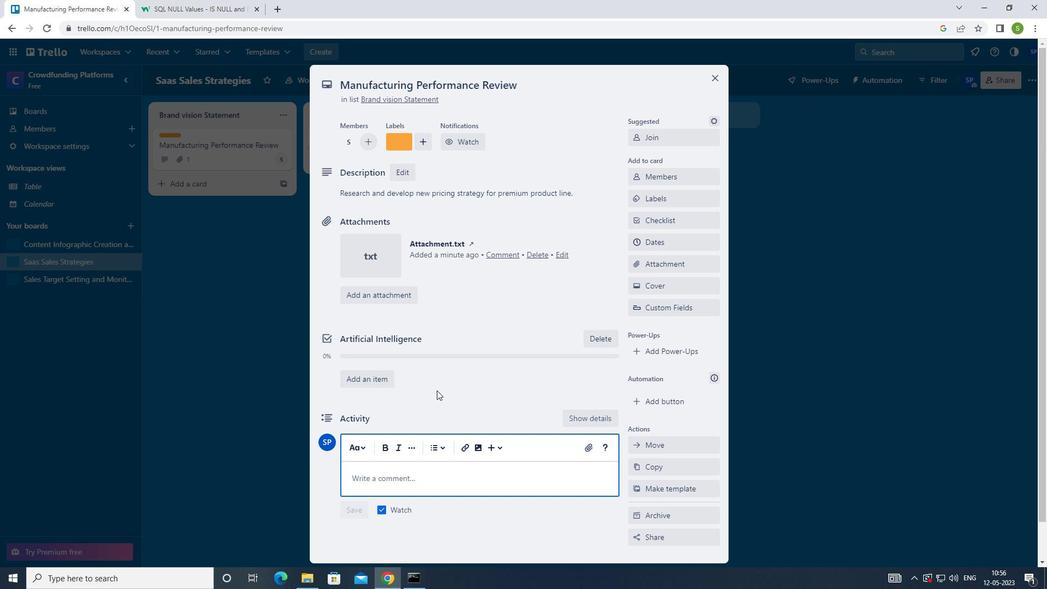 
Action: Key pressed <Key.shift_r>LET<Key.space>US<Key.space>APPROACH<Key.space>THIS<Key.space>TASK<Key.space>WITH<Key.space>A<Key.space>SENSE<Key.space>OF<Key.space>URGENCY<Key.space>AND<Key.space>IMPR<Key.backspace>ORTANCE<Key.space>RECOGNIZING<Key.space>THE<Key.space>IMPACT<Key.space>IT<Key.space>HAS<Key.space>ON<Key.space>THE<Key.space>OVERALL<Key.space>PROJECT.
Screenshot: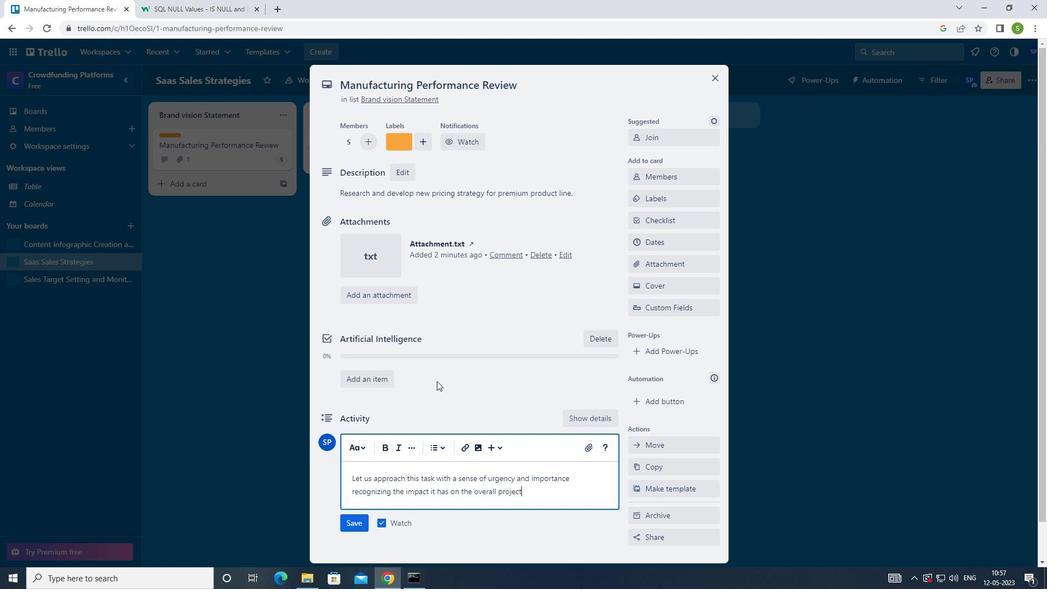 
Action: Mouse moved to (349, 525)
Screenshot: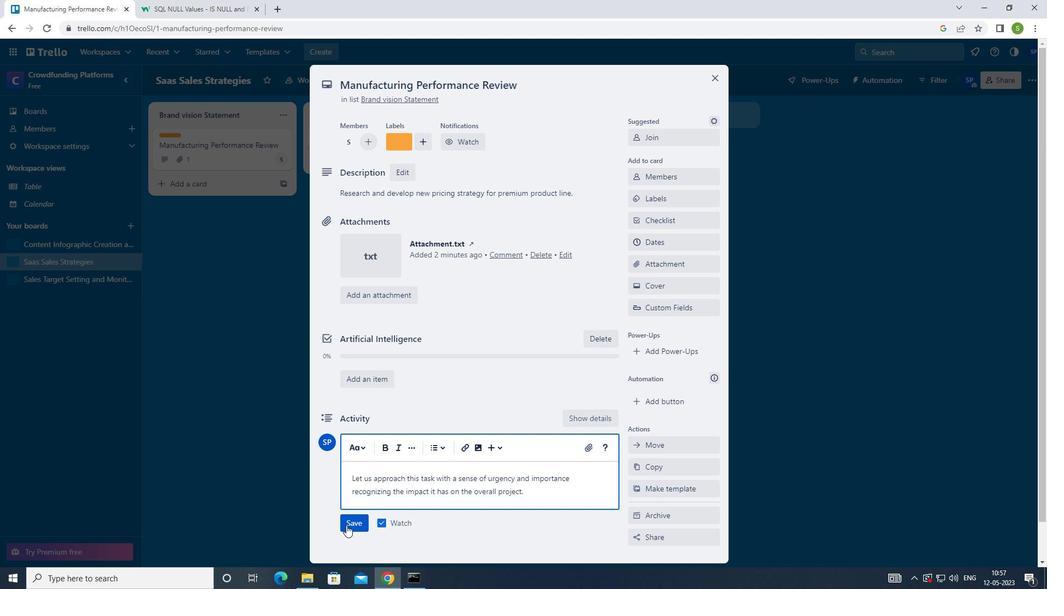 
Action: Mouse pressed left at (349, 525)
Screenshot: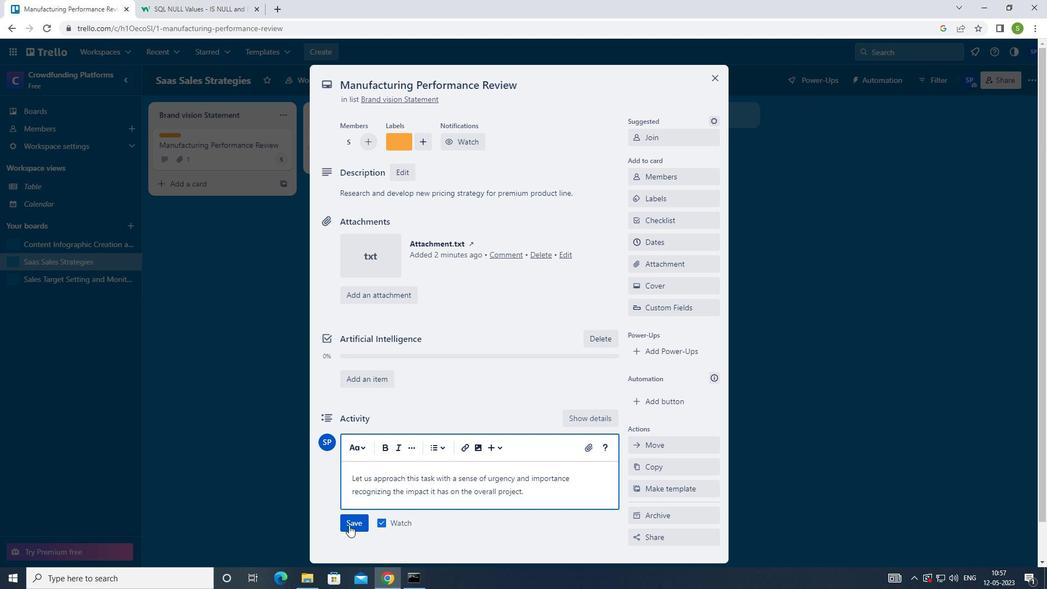 
Action: Mouse moved to (643, 242)
Screenshot: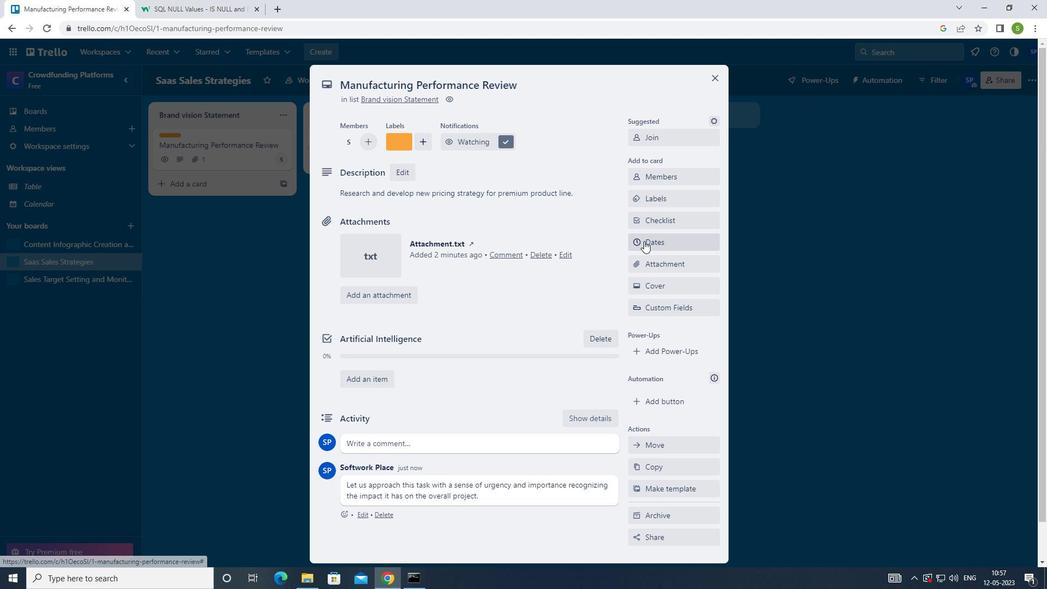 
Action: Mouse pressed left at (643, 242)
Screenshot: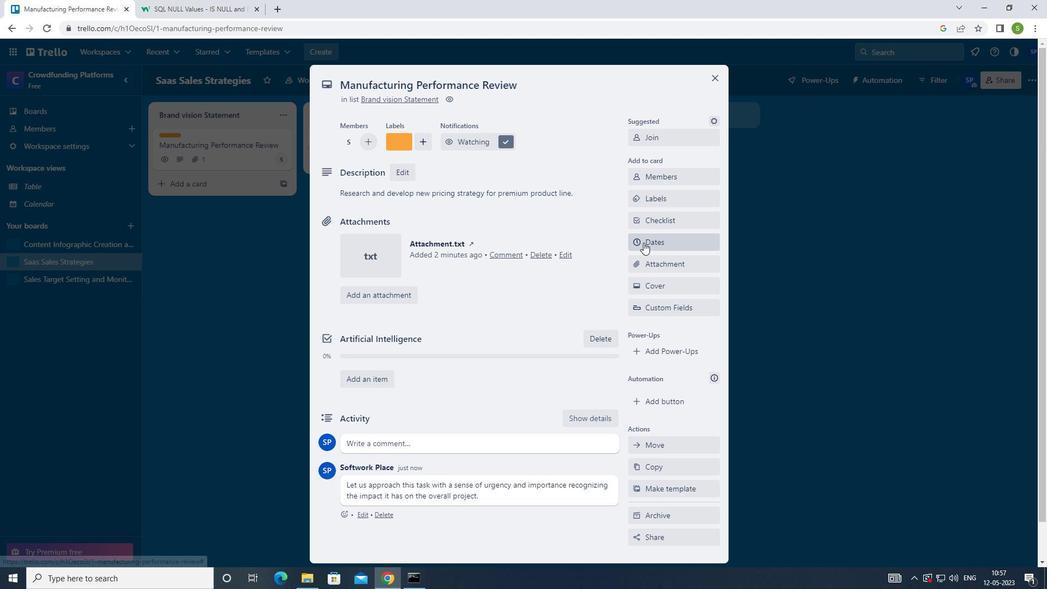 
Action: Mouse moved to (641, 274)
Screenshot: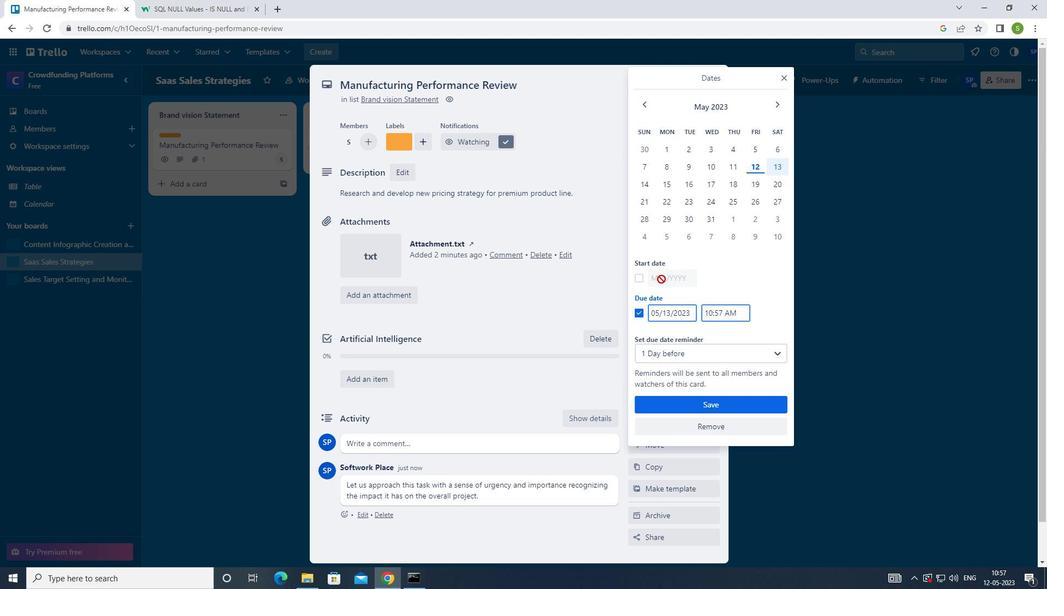 
Action: Mouse pressed left at (641, 274)
Screenshot: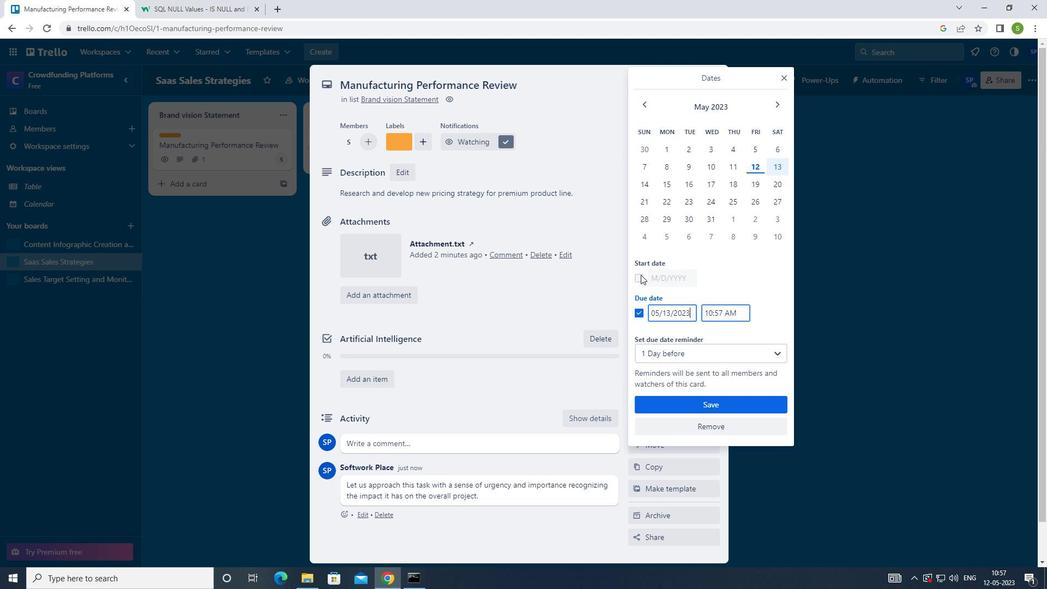 
Action: Mouse moved to (670, 277)
Screenshot: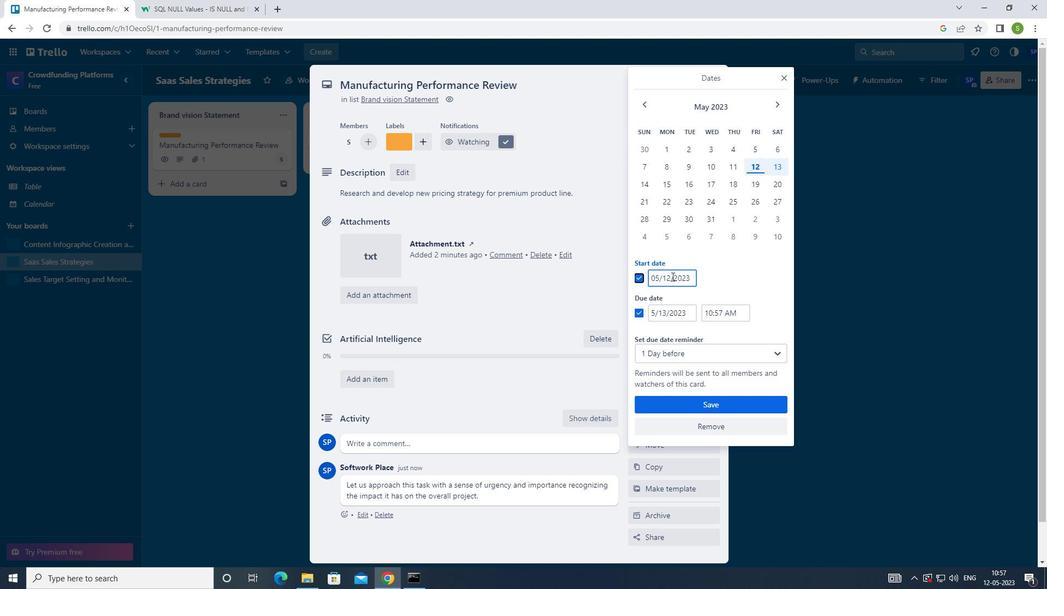 
Action: Mouse pressed left at (670, 277)
Screenshot: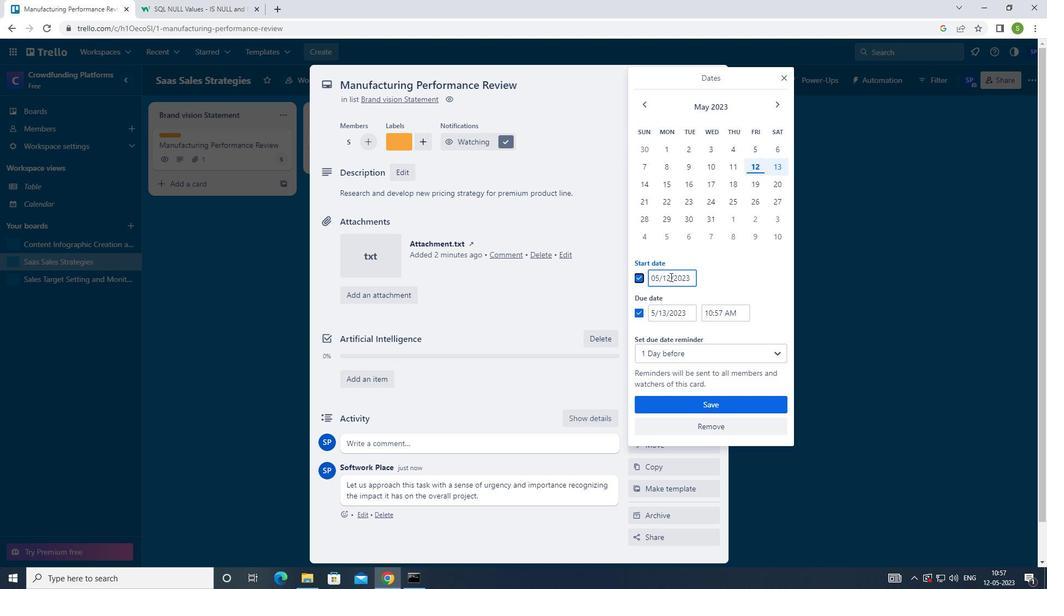 
Action: Mouse moved to (600, 232)
Screenshot: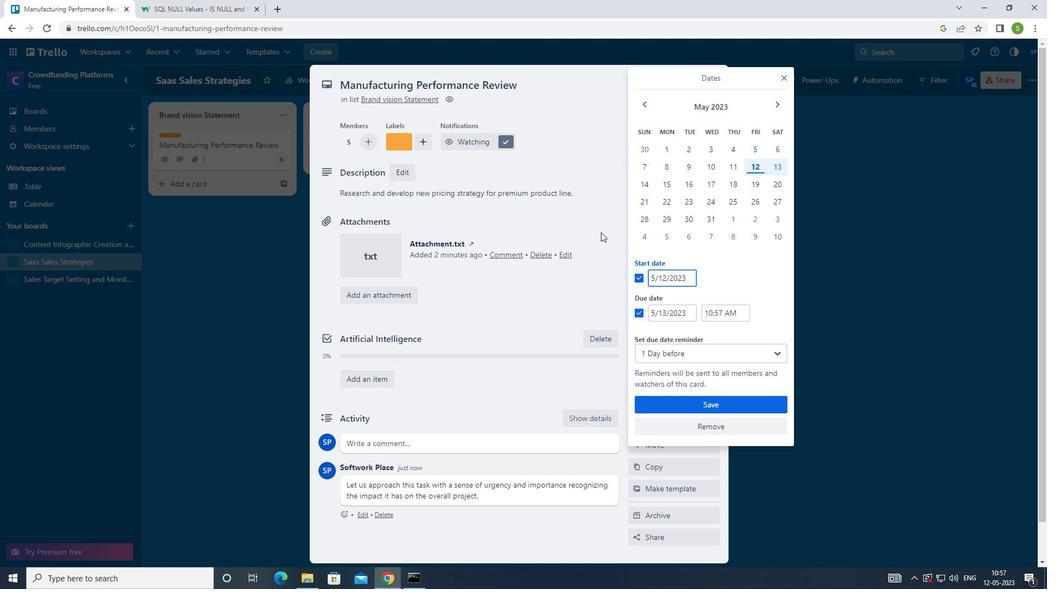 
Action: Key pressed <Key.backspace><Key.backspace><Key.backspace>
Screenshot: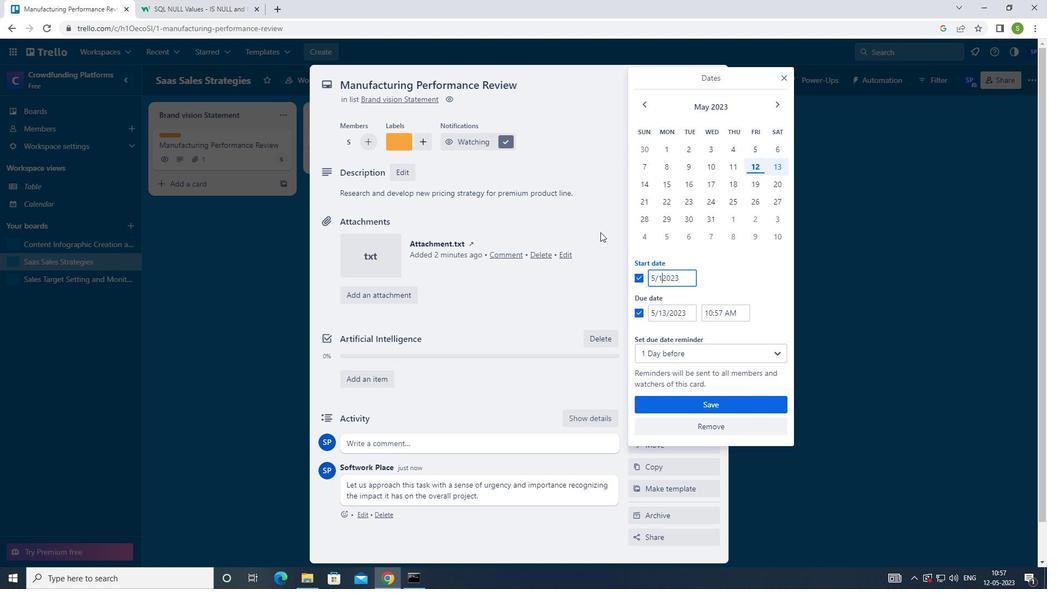 
Action: Mouse moved to (599, 230)
Screenshot: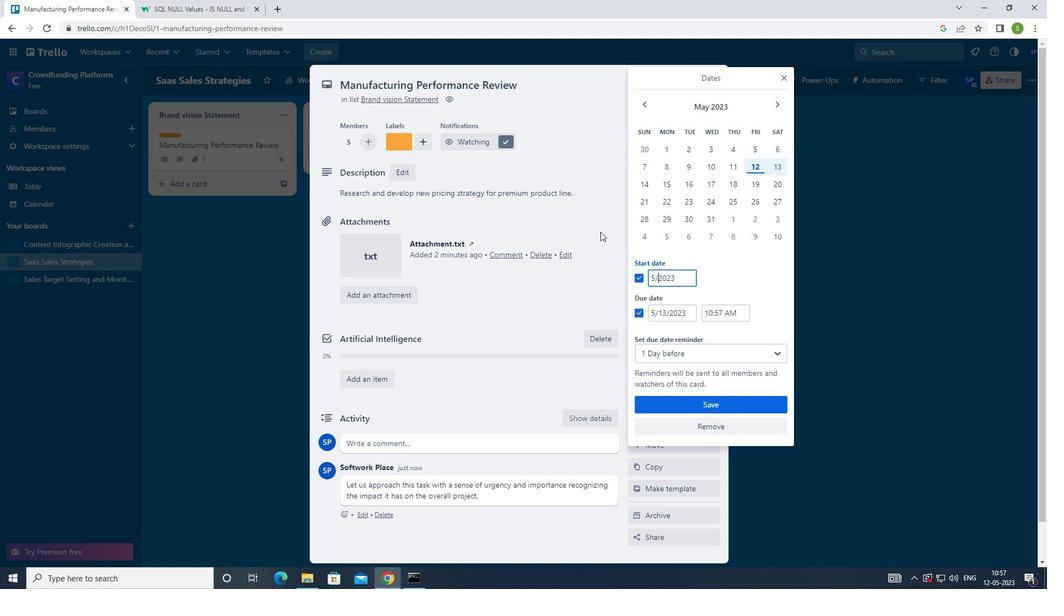
Action: Key pressed <Key.backspace>
Screenshot: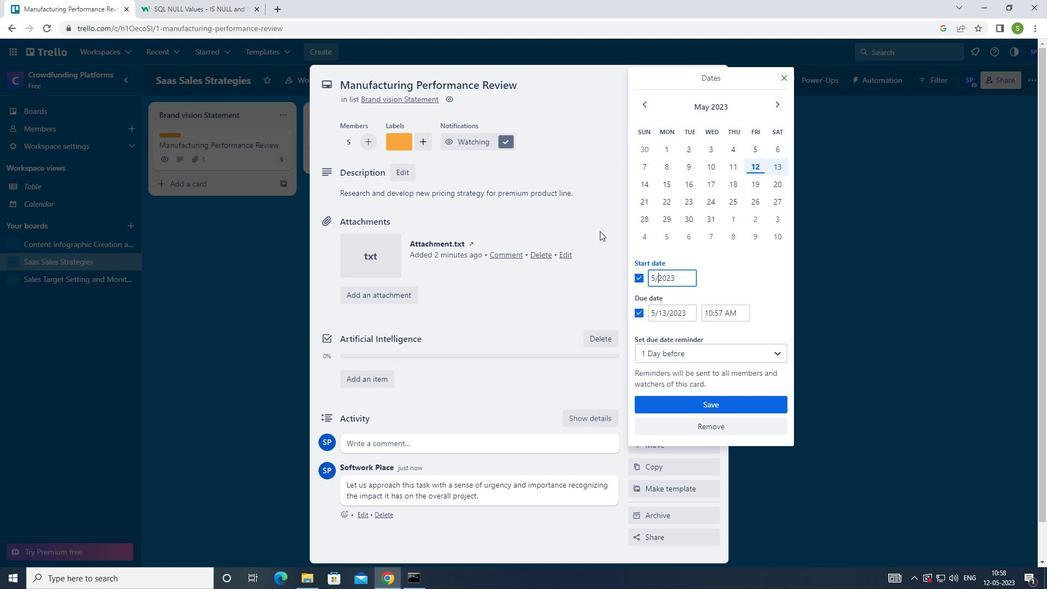
Action: Mouse moved to (599, 230)
Screenshot: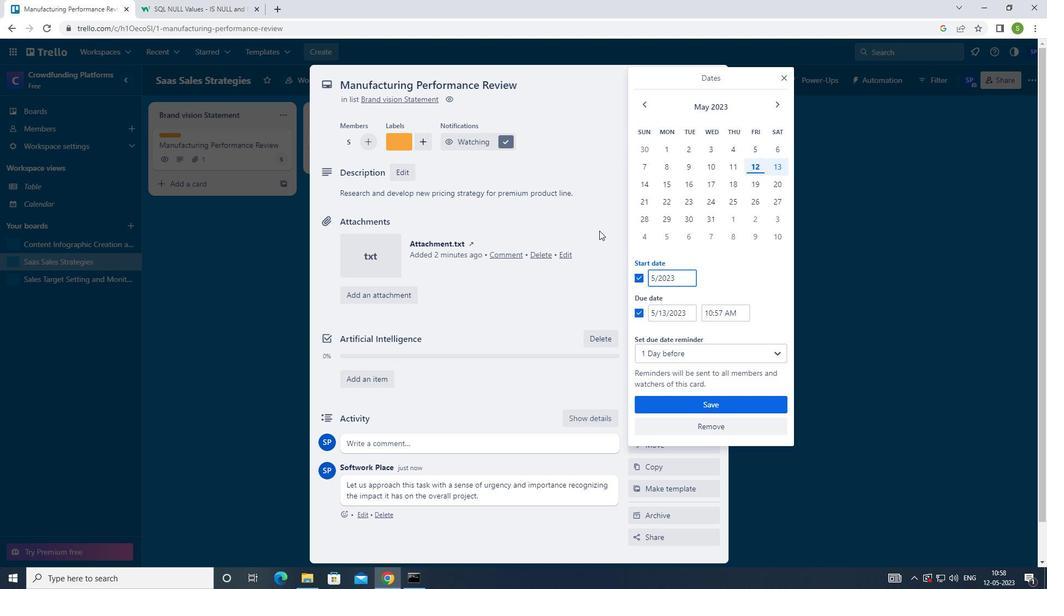 
Action: Key pressed <Key.backspace>01/01<Key.right><Key.right><Key.right><Key.right><Key.backspace><Key.backspace><Key.backspace><Key.backspace>900
Screenshot: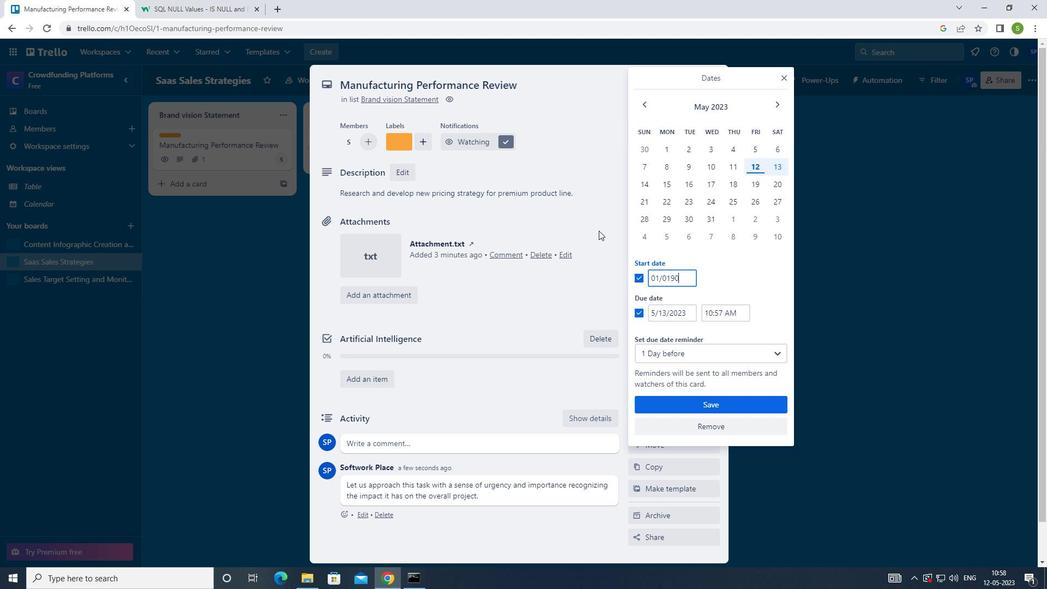 
Action: Mouse moved to (687, 313)
Screenshot: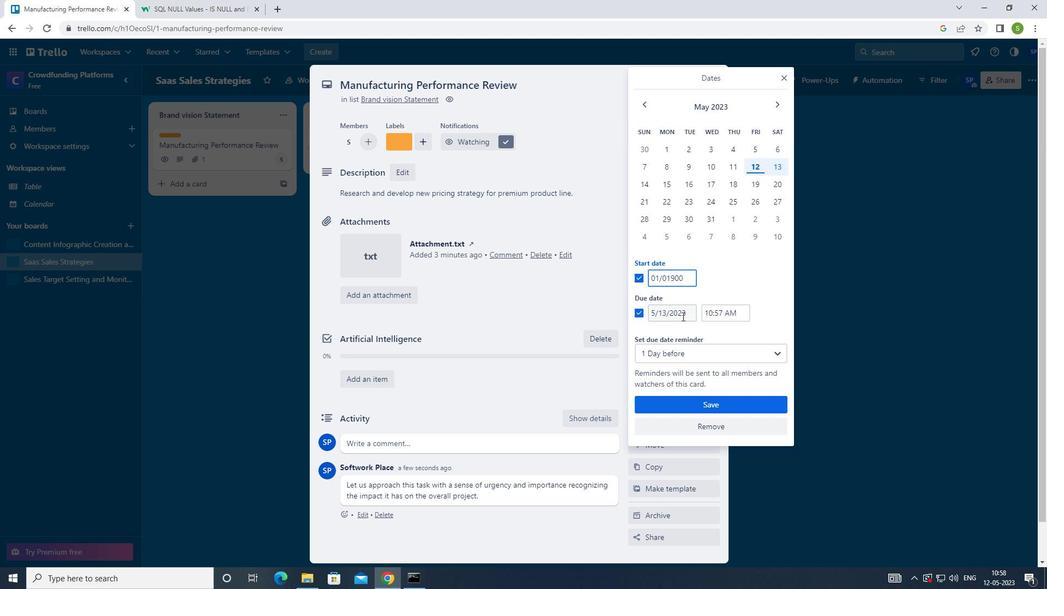 
Action: Mouse pressed left at (687, 313)
Screenshot: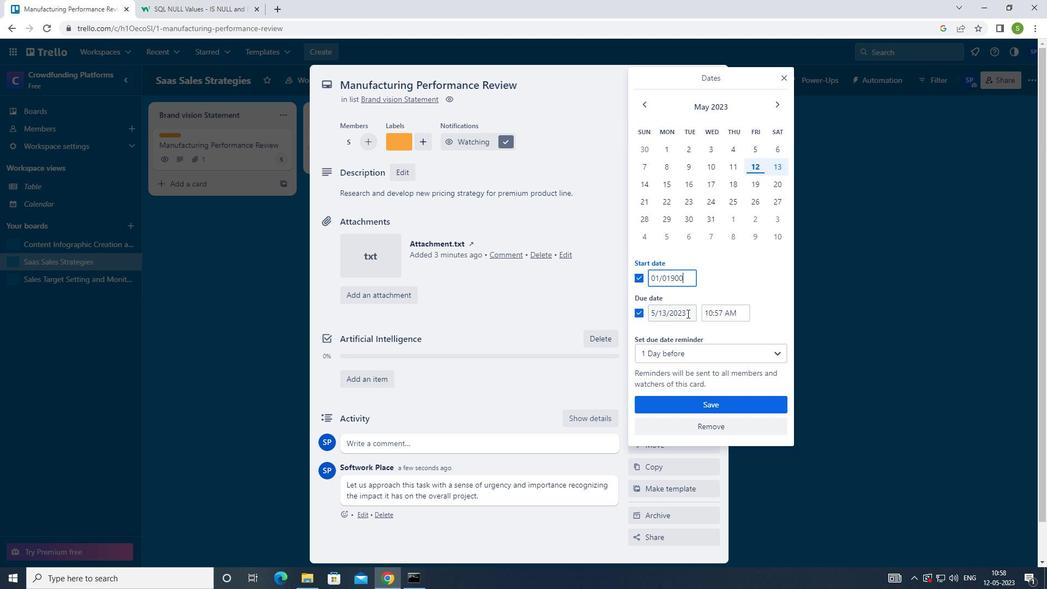 
Action: Mouse moved to (657, 305)
Screenshot: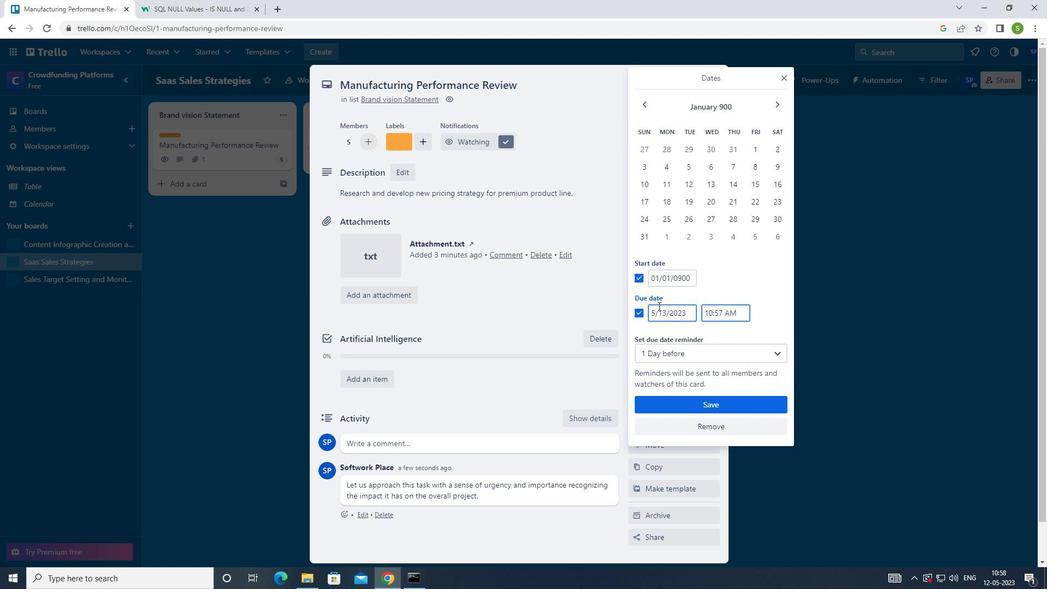 
Action: Key pressed <Key.backspace>
Screenshot: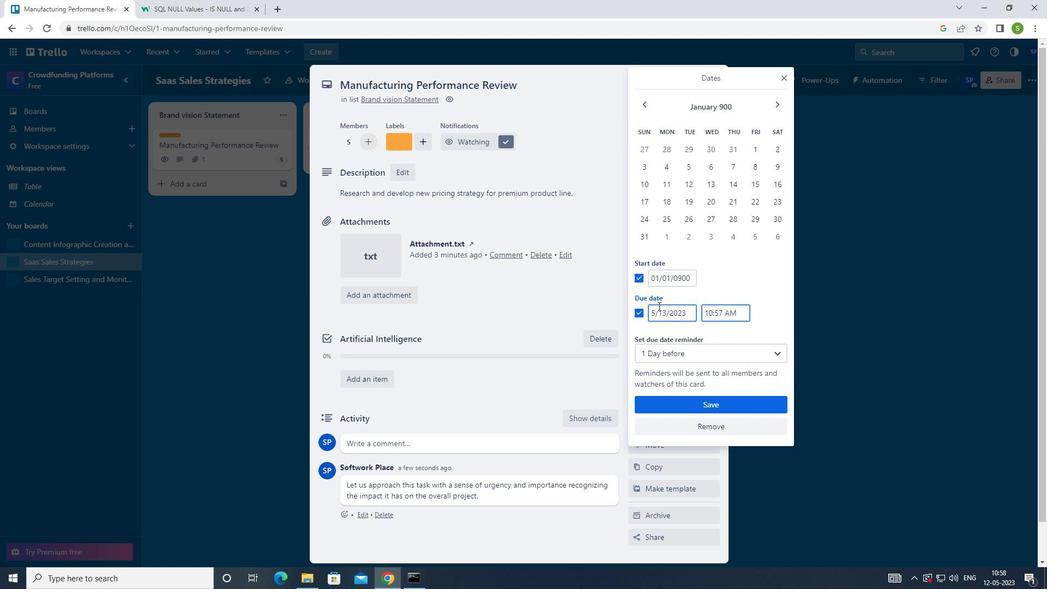 
Action: Mouse moved to (656, 303)
Screenshot: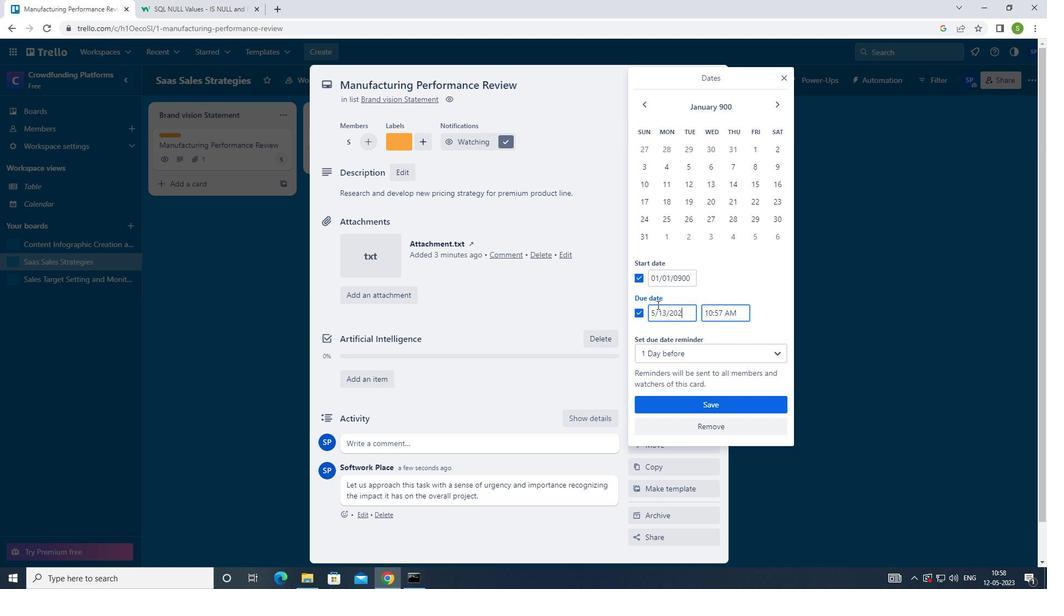 
Action: Key pressed <Key.backspace><Key.backspace><Key.backspace><Key.backspace><Key.backspace><Key.backspace><Key.backspace><Key.backspace>
Screenshot: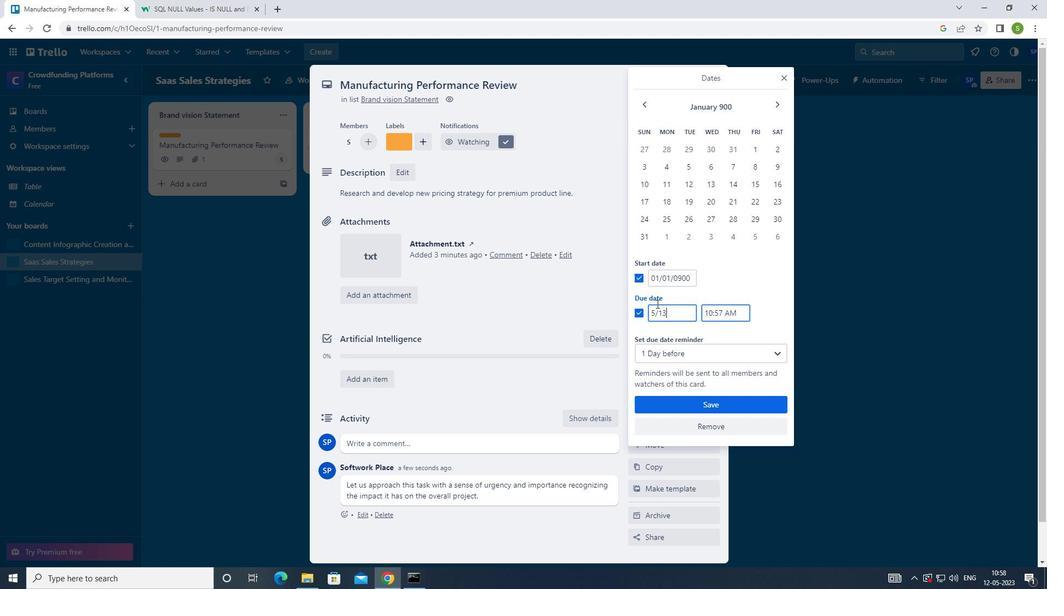 
Action: Mouse moved to (656, 303)
Screenshot: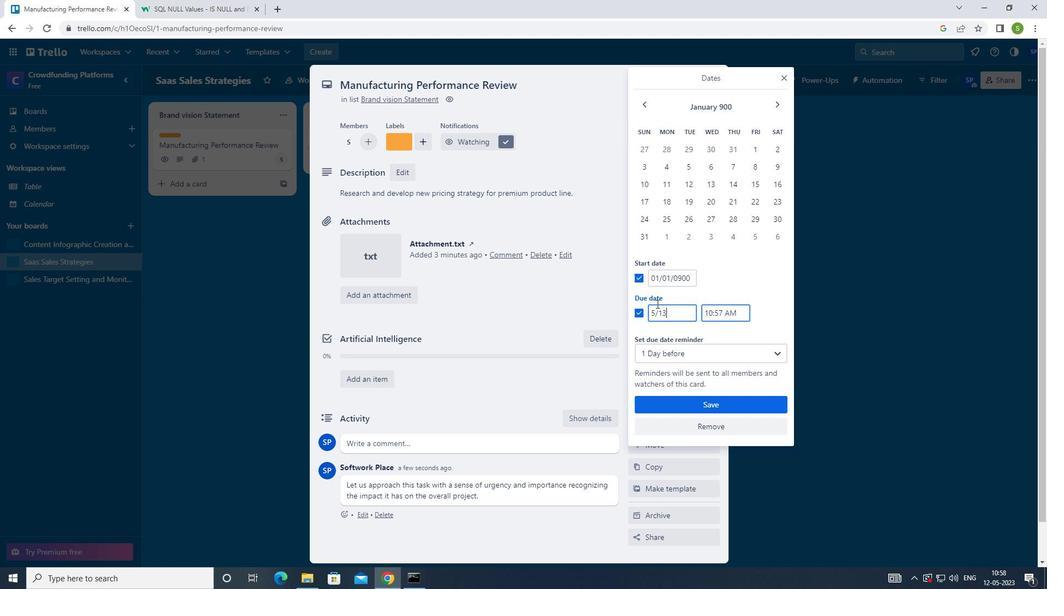 
Action: Key pressed <Key.backspace>
Screenshot: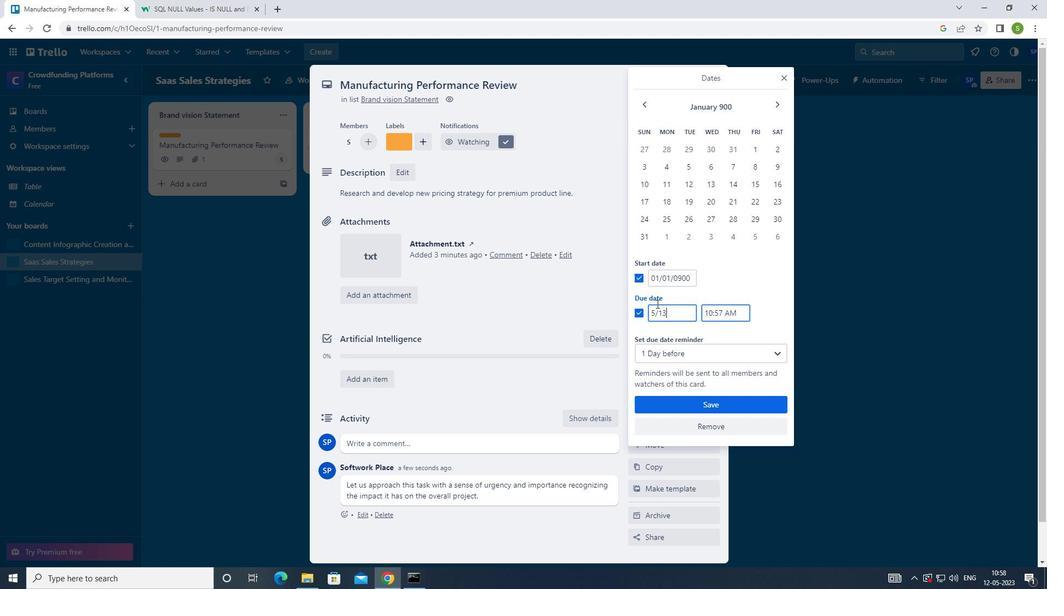 
Action: Mouse moved to (656, 303)
Screenshot: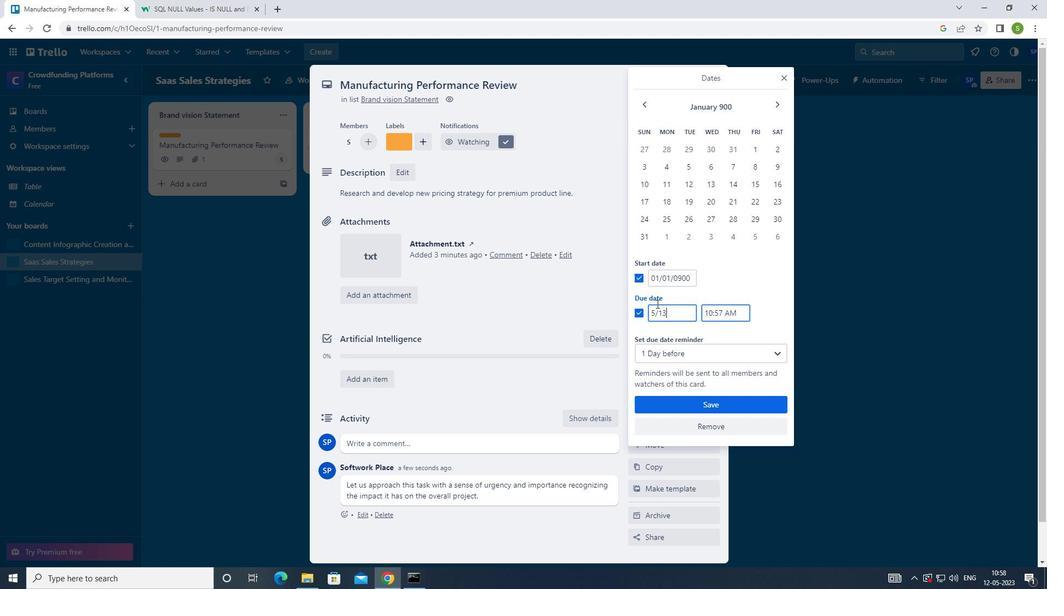 
Action: Key pressed <Key.backspace><Key.backspace>
Screenshot: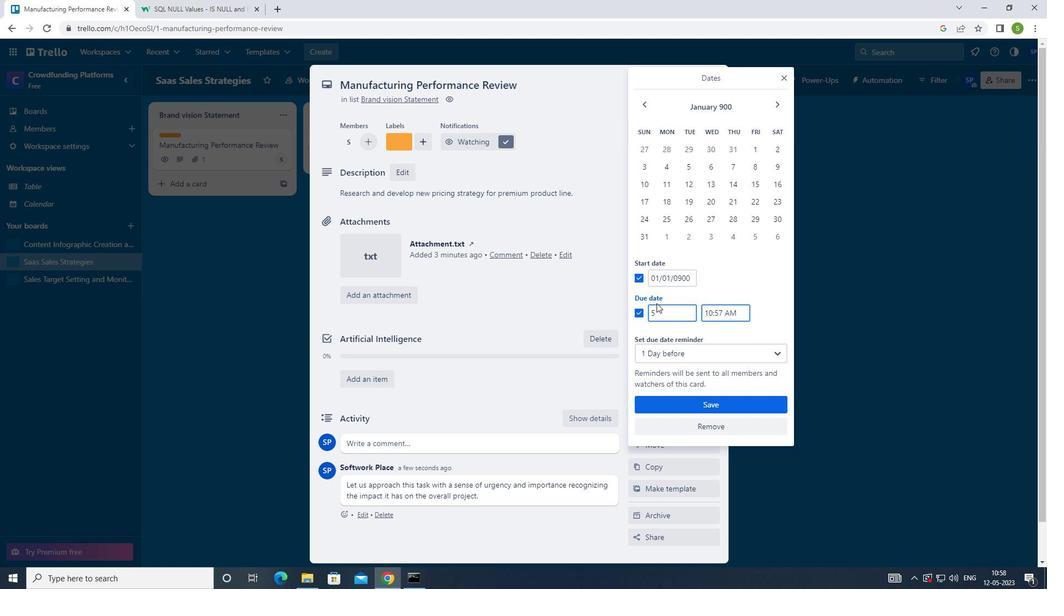 
Action: Mouse moved to (656, 302)
Screenshot: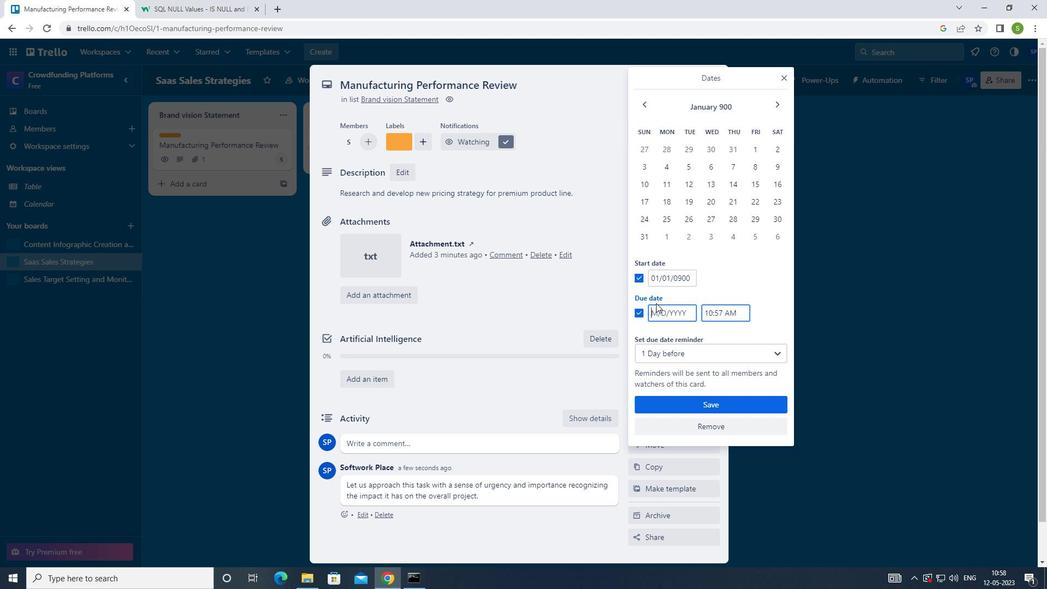 
Action: Key pressed 01/08/1900
Screenshot: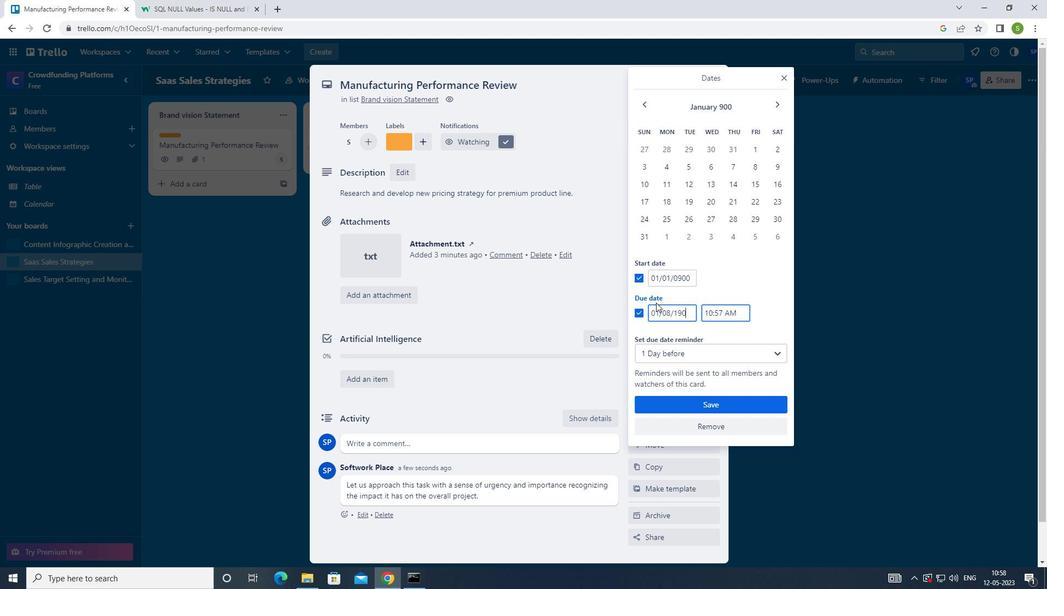 
Action: Mouse moved to (687, 408)
Screenshot: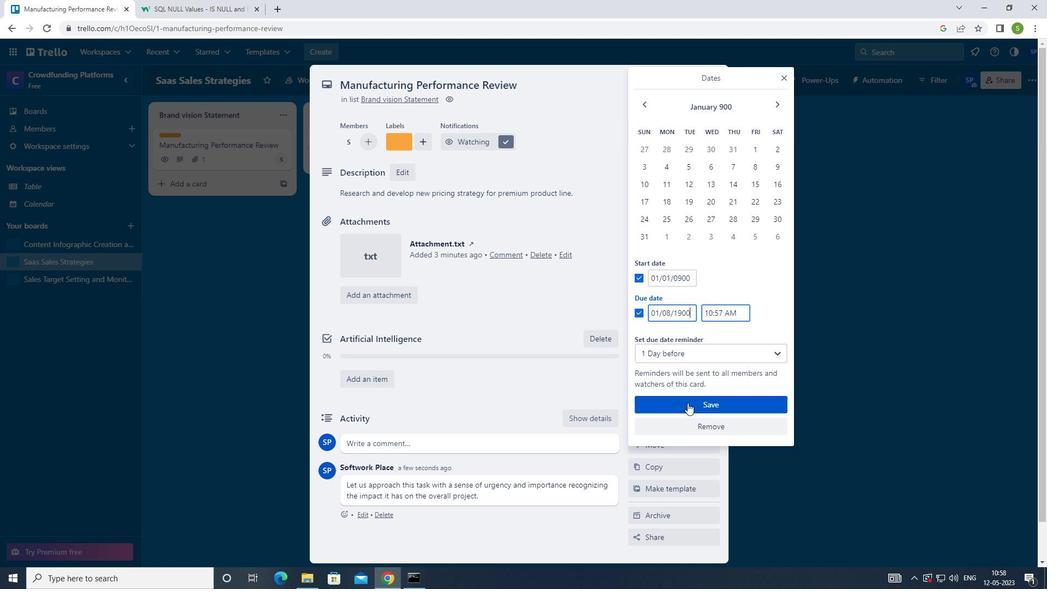 
Action: Mouse pressed left at (687, 408)
Screenshot: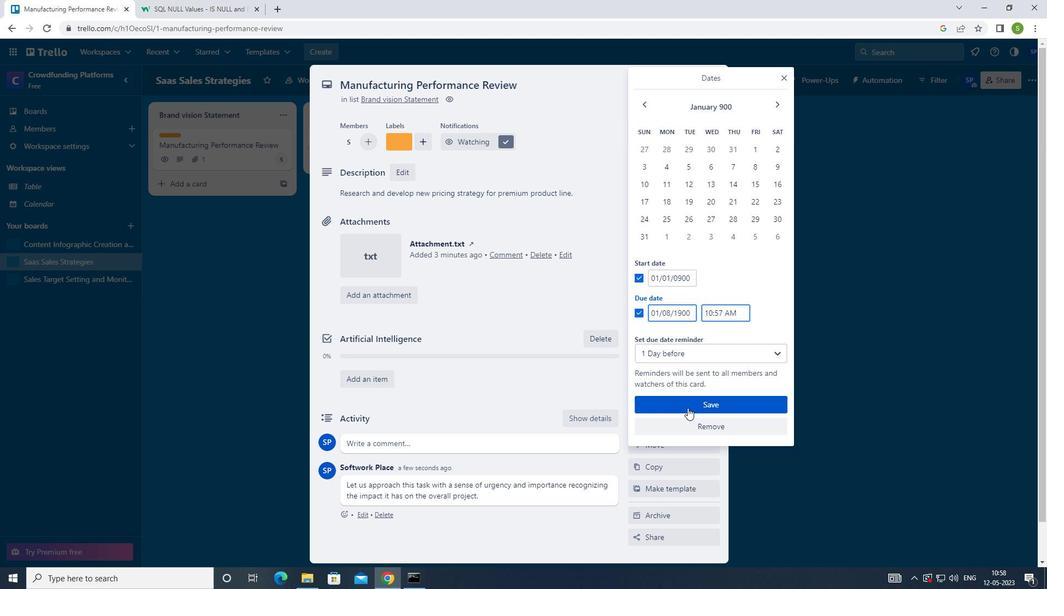 
Action: Mouse moved to (682, 408)
Screenshot: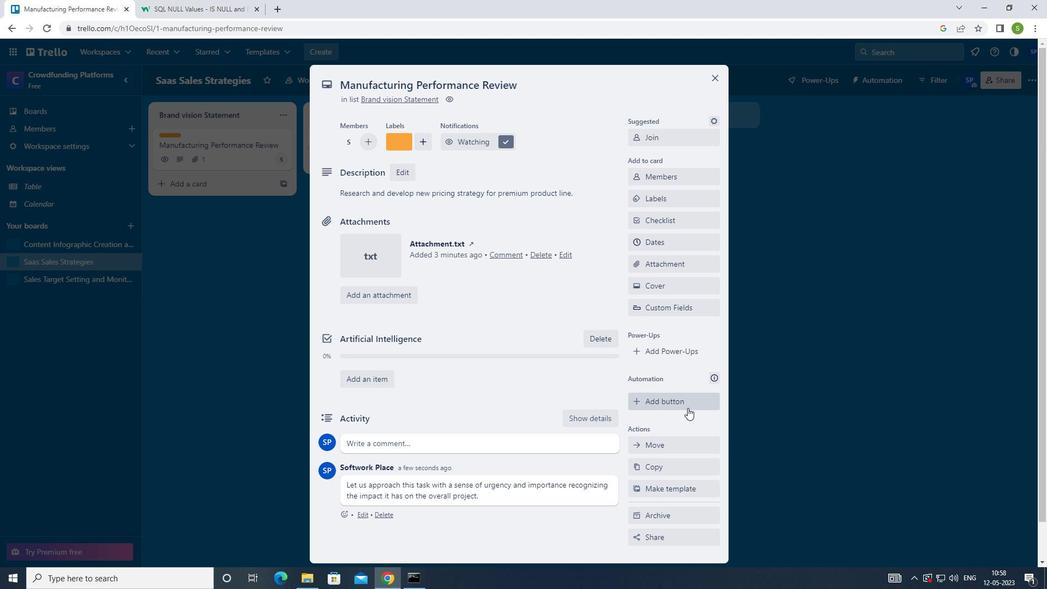 
Action: Key pressed <Key.f8>
Screenshot: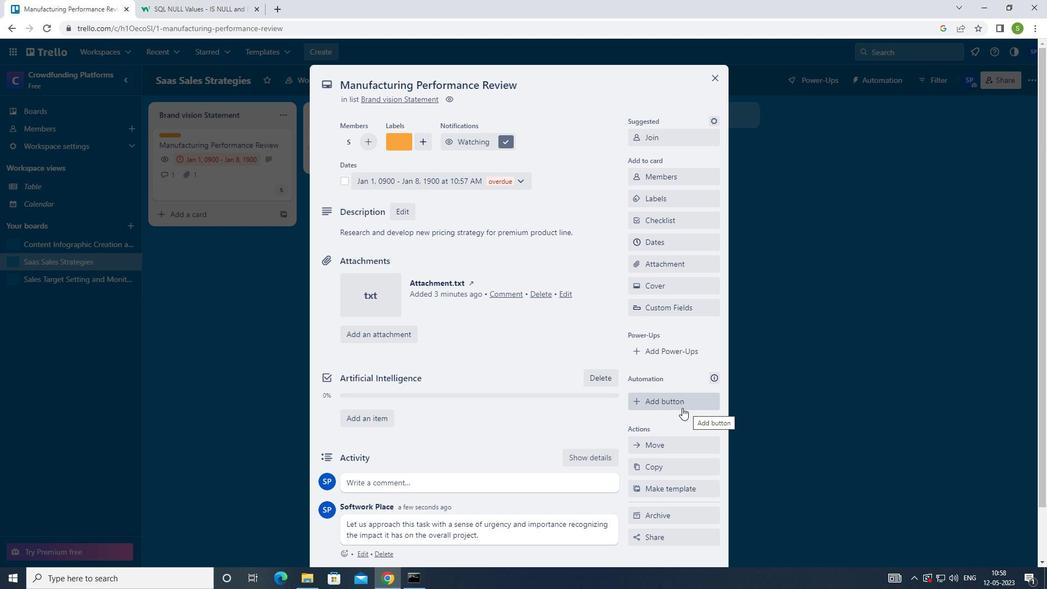
